 Task: Open Card Customer Satisfaction Review in Board Brand Guidelines Development and Implementation to Workspace Enterprise Resource Planning Software and add a team member Softage.1@softage.net, a label Red, a checklist Financial Planning, an attachment from your onedrive, a color Red and finally, add a card description 'Conduct customer research for new customer feedback program' and a comment 'This task requires us to stay focused on the end goal and not get sidetracked by distractions.'. Add a start date 'Jan 09, 1900' with a due date 'Jan 16, 1900'
Action: Mouse moved to (607, 194)
Screenshot: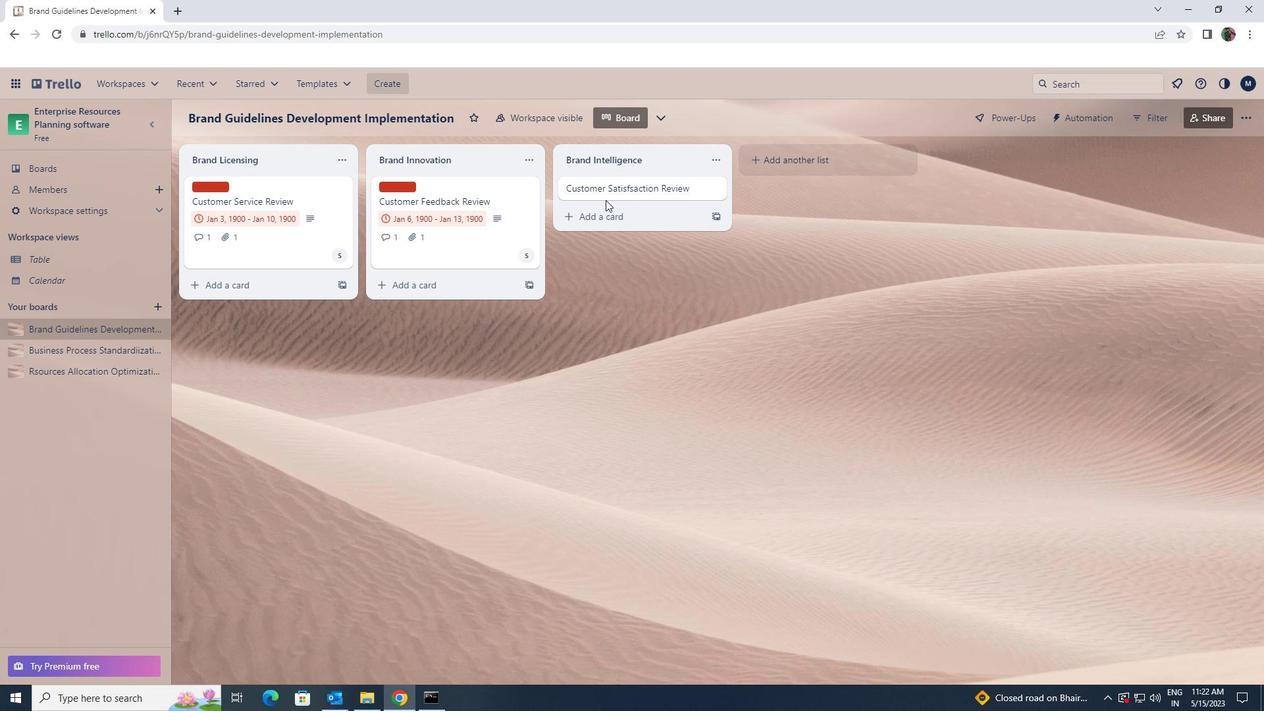 
Action: Mouse pressed left at (607, 194)
Screenshot: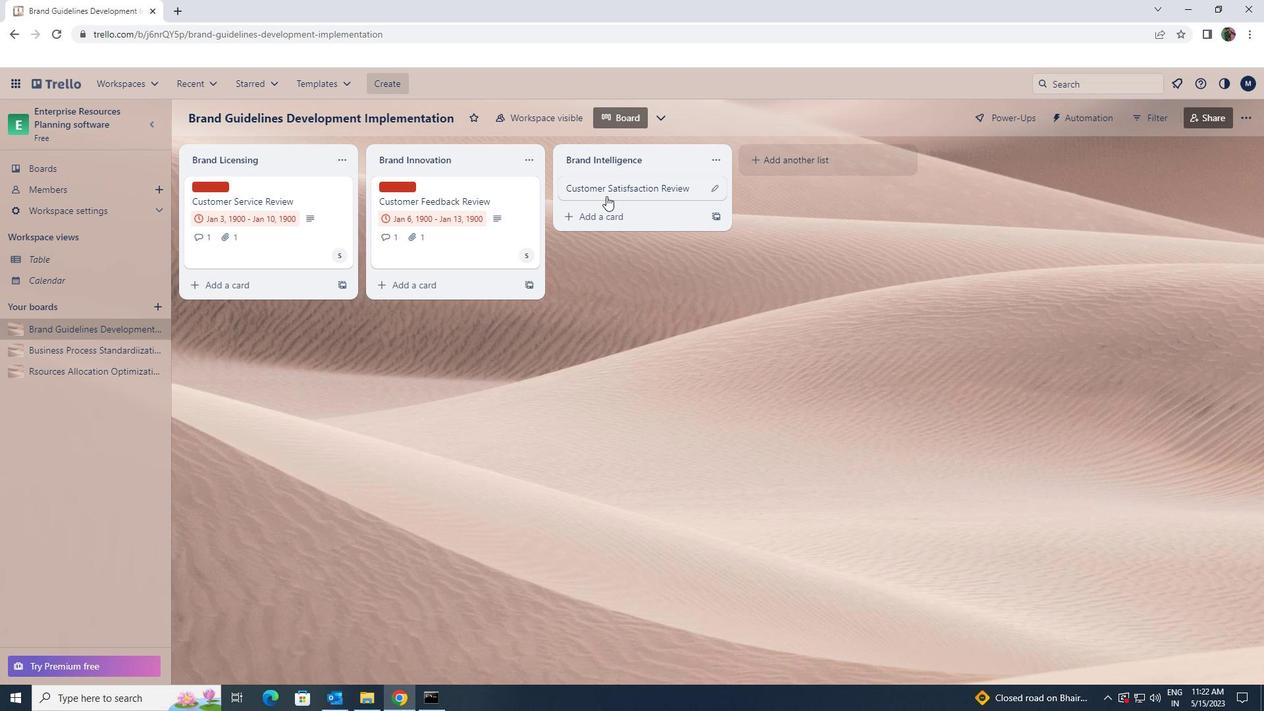 
Action: Mouse moved to (765, 228)
Screenshot: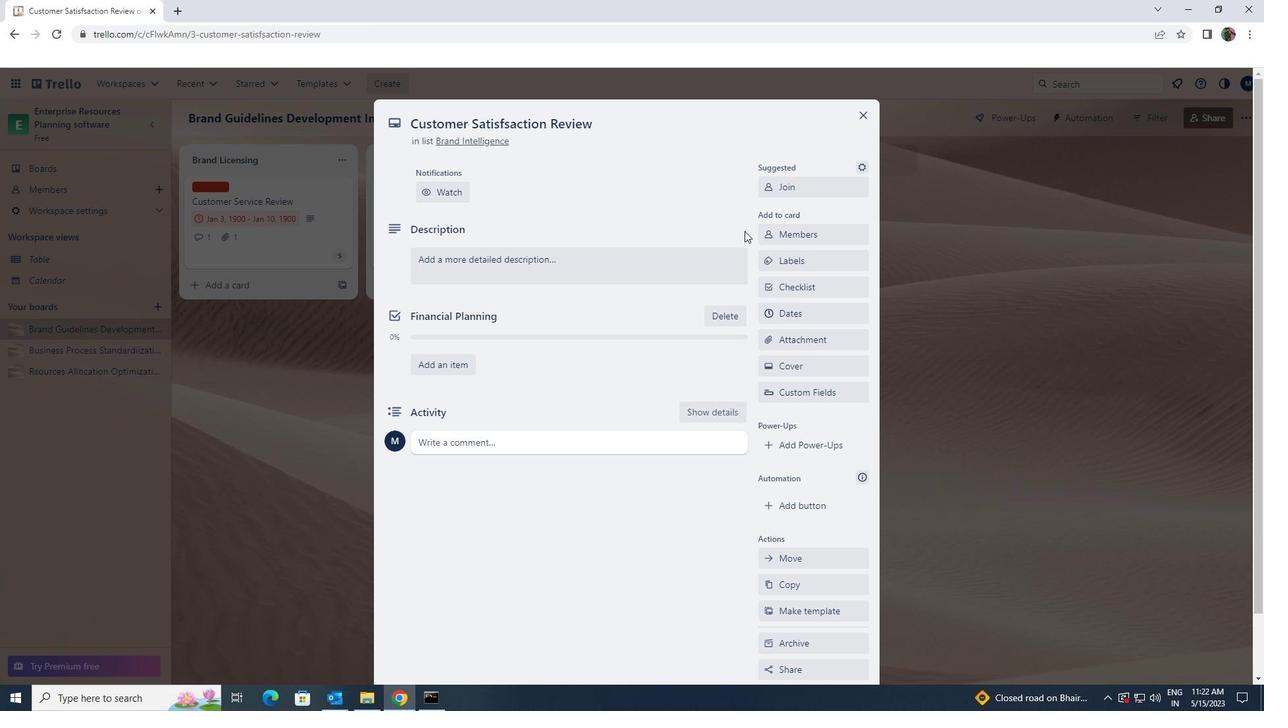 
Action: Mouse pressed left at (765, 228)
Screenshot: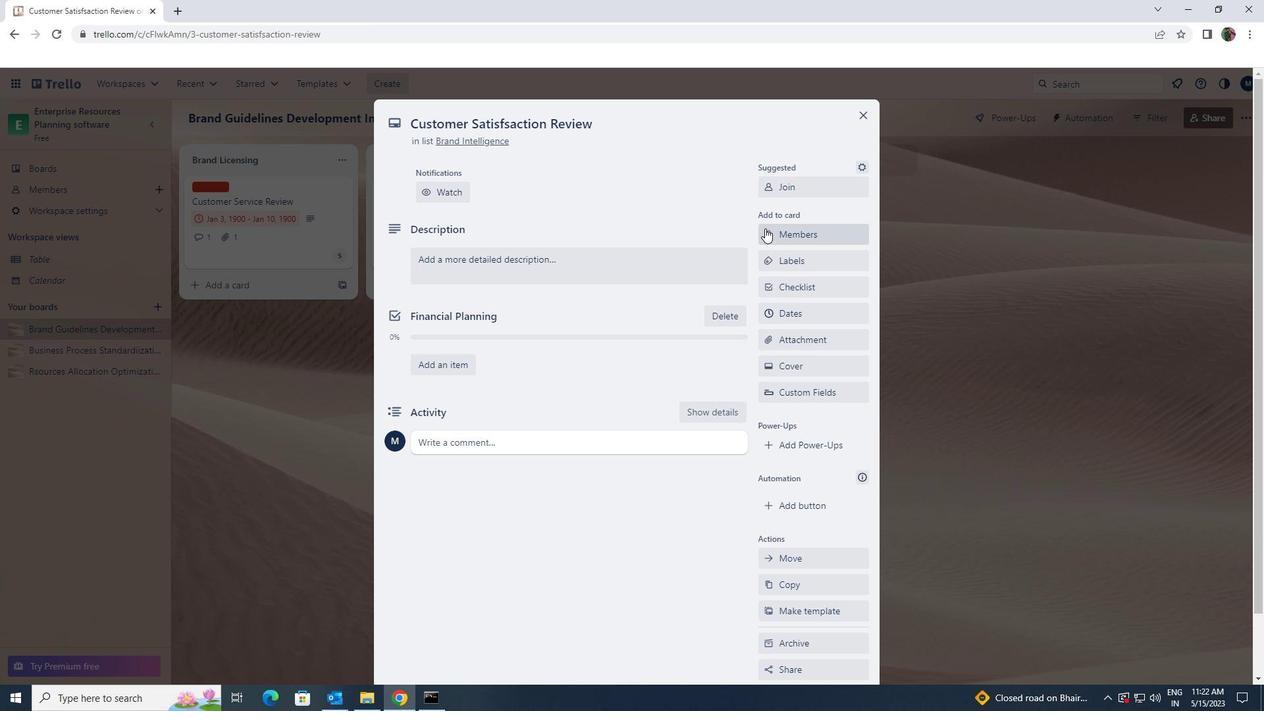 
Action: Key pressed softge.n<Key.backspace>1<Key.shift>@SOFTAGE.NET
Screenshot: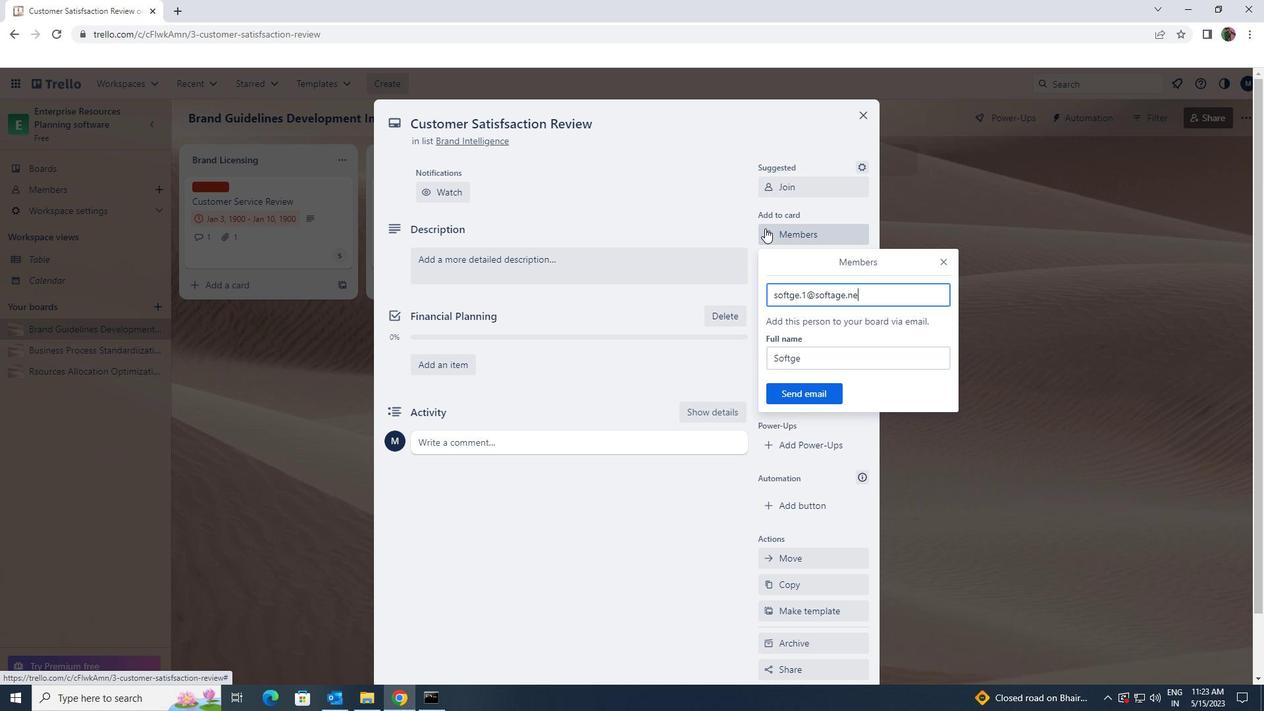 
Action: Mouse moved to (810, 393)
Screenshot: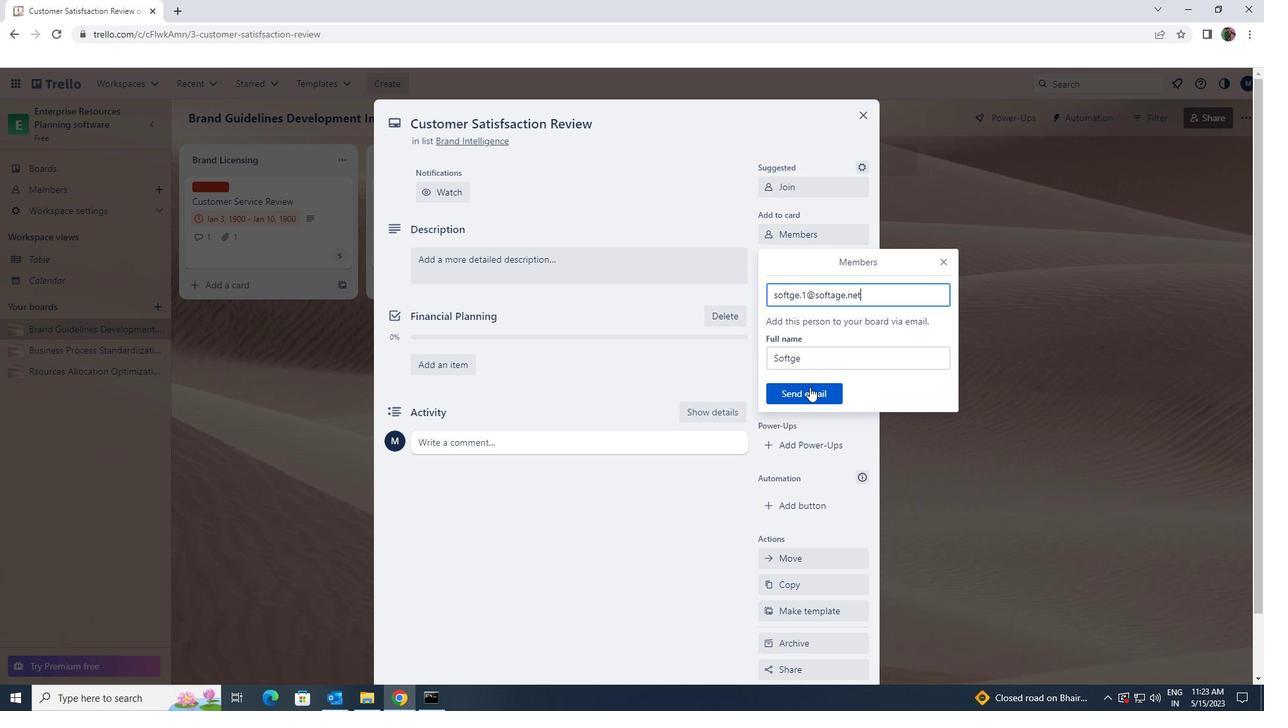 
Action: Mouse pressed left at (810, 393)
Screenshot: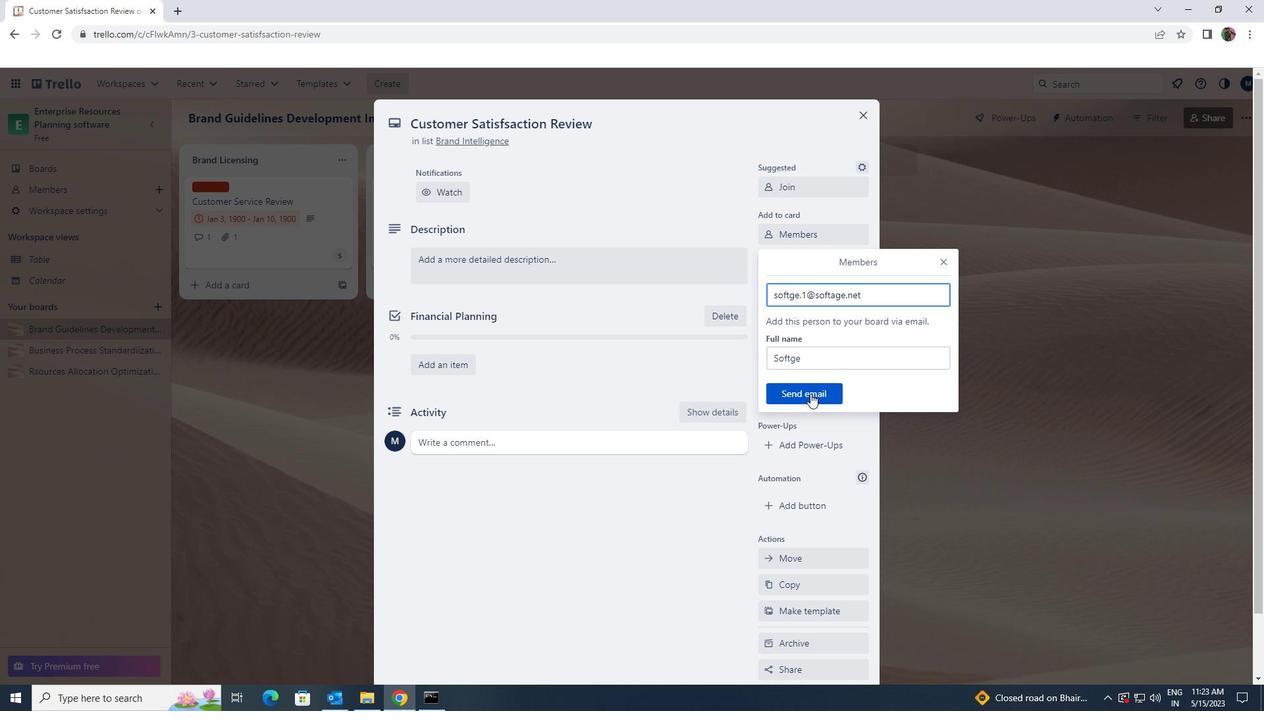 
Action: Mouse moved to (816, 264)
Screenshot: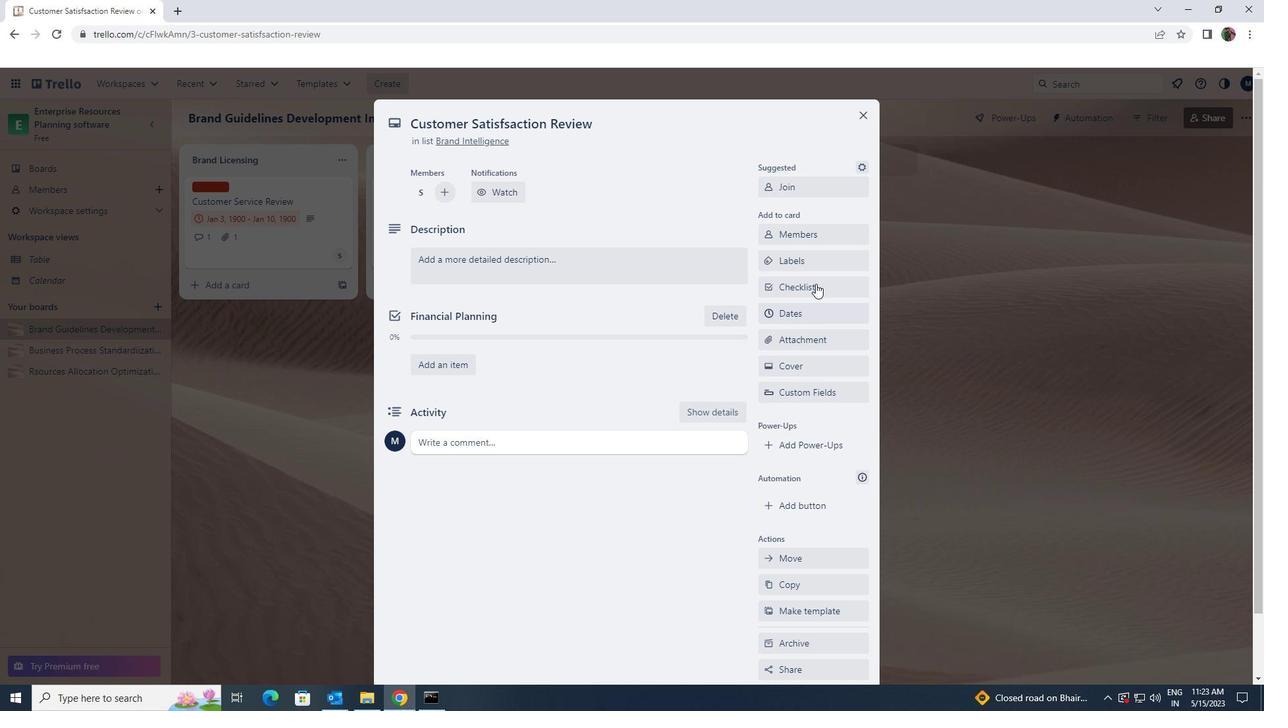 
Action: Mouse pressed left at (816, 264)
Screenshot: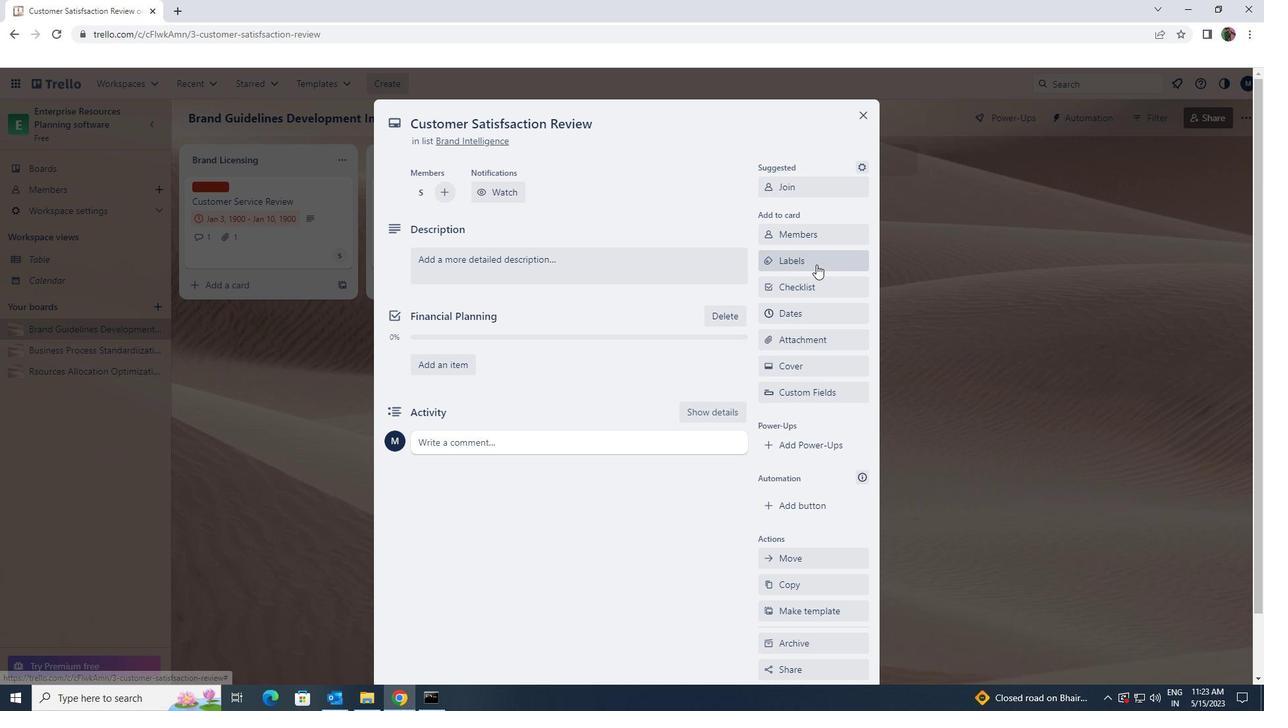 
Action: Mouse moved to (827, 457)
Screenshot: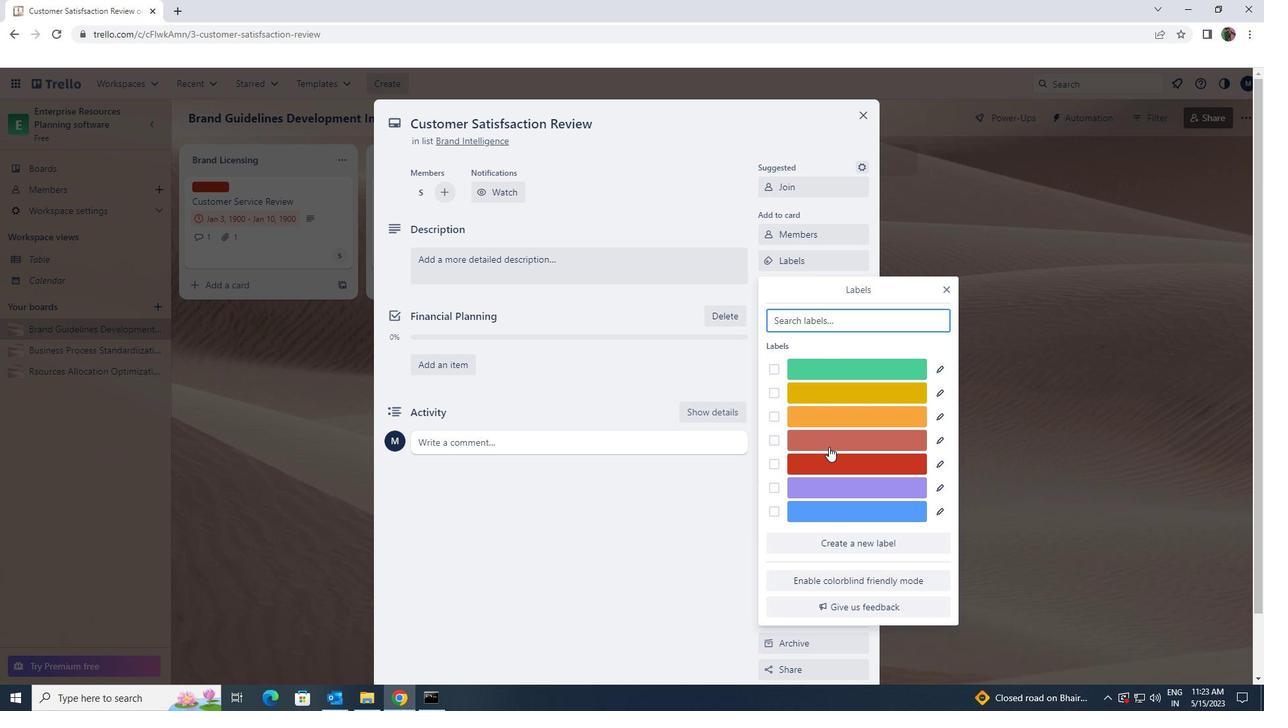
Action: Mouse pressed left at (827, 457)
Screenshot: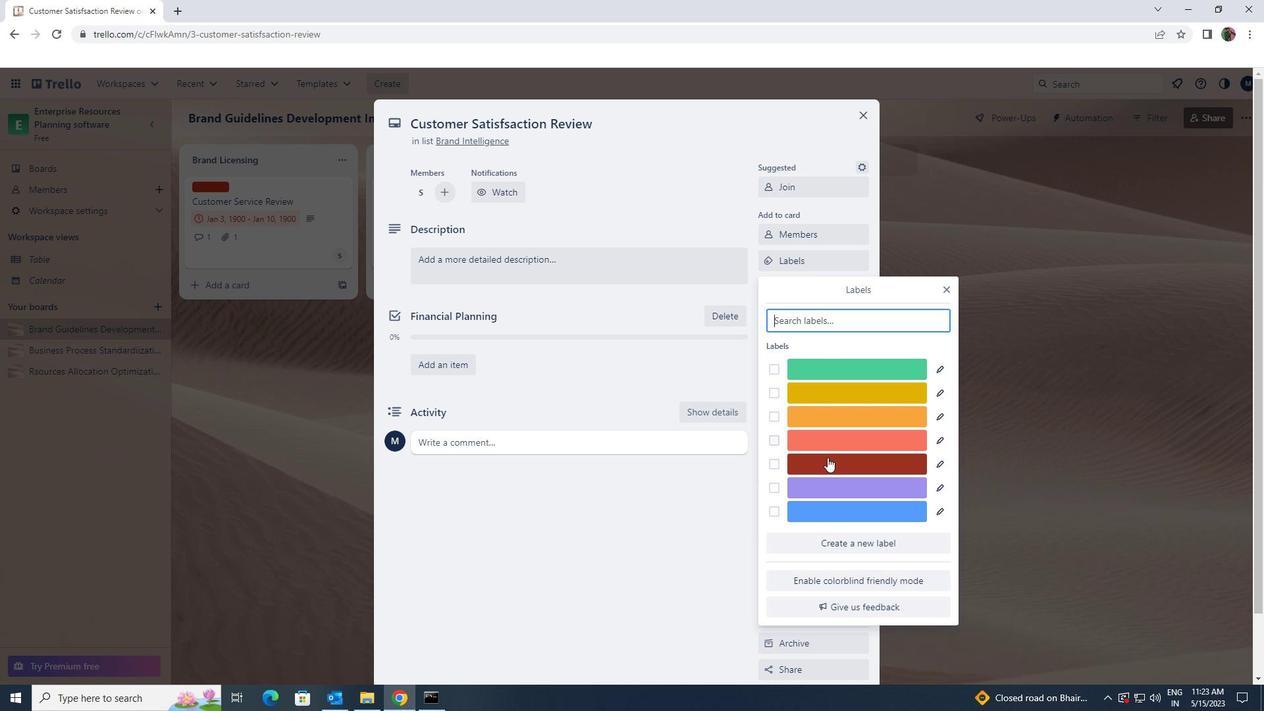 
Action: Mouse moved to (943, 291)
Screenshot: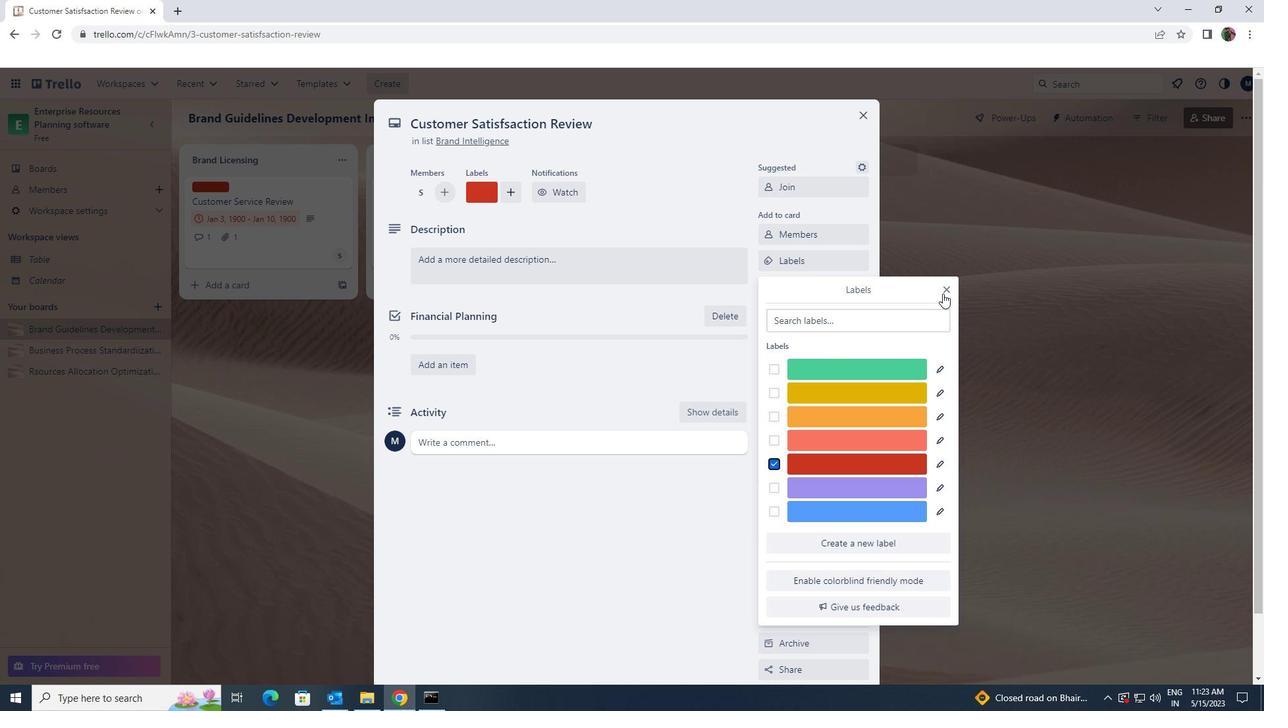 
Action: Mouse pressed left at (943, 291)
Screenshot: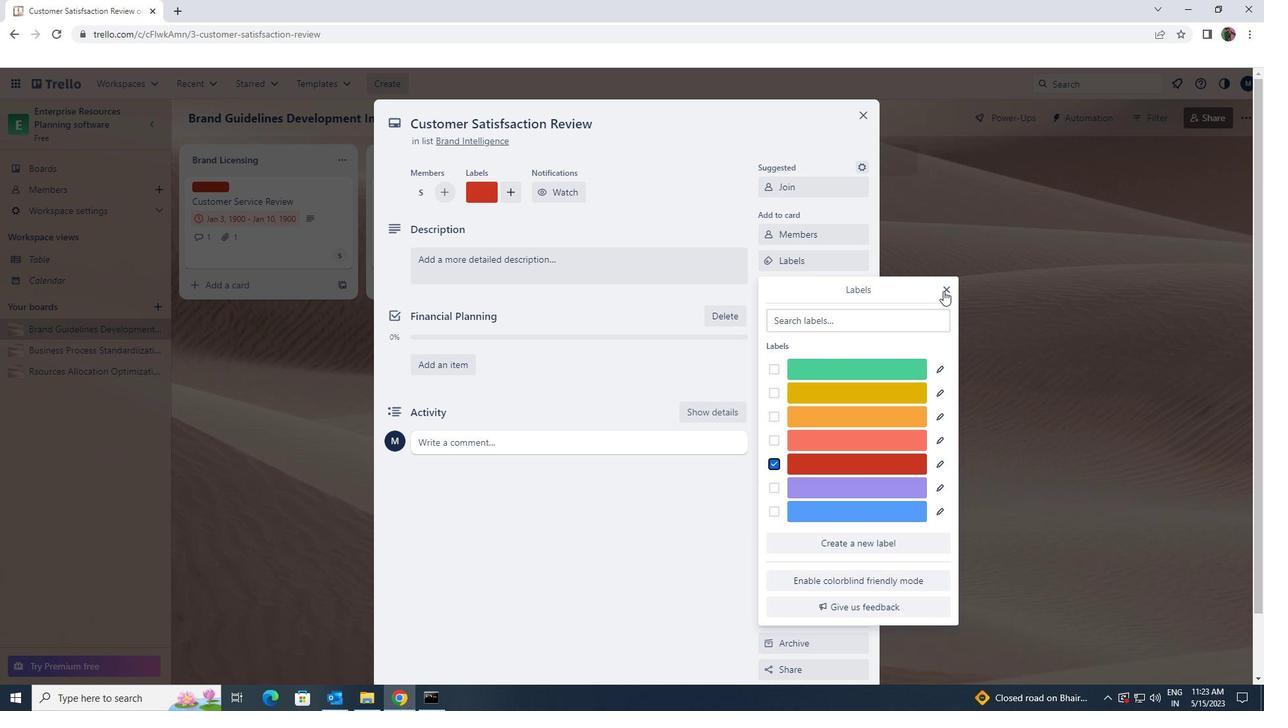 
Action: Mouse moved to (838, 291)
Screenshot: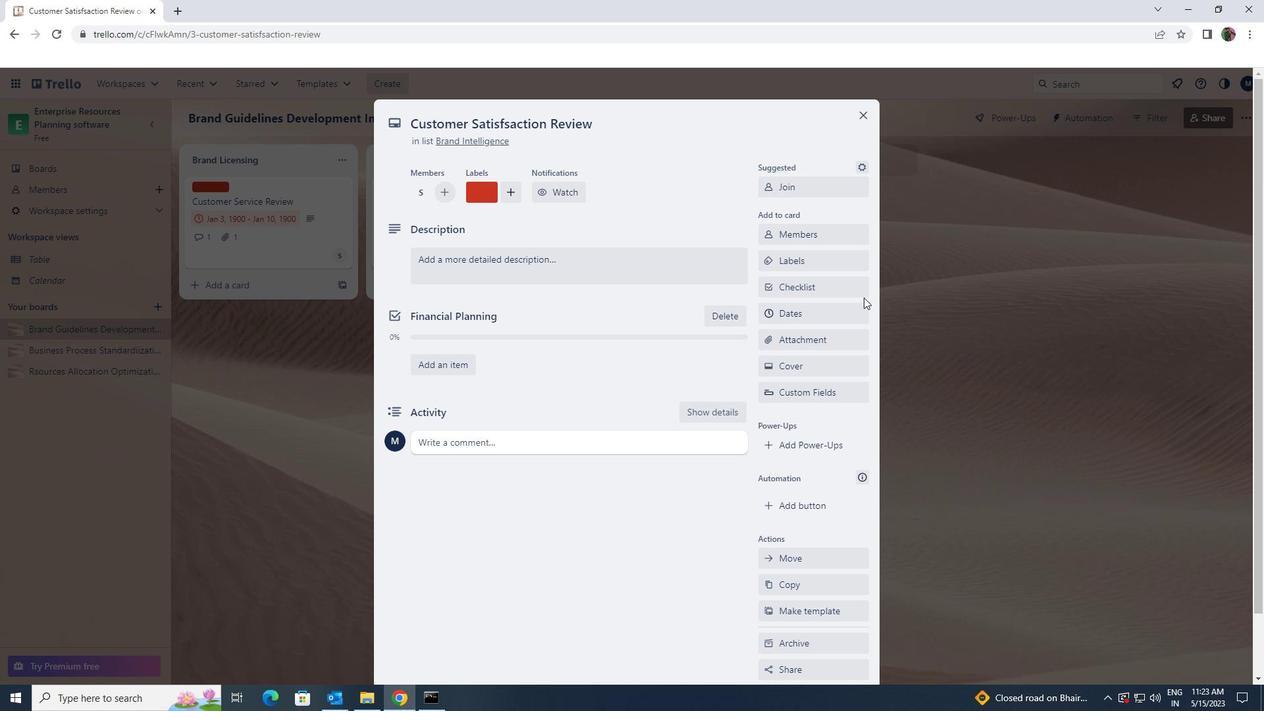 
Action: Mouse pressed left at (838, 291)
Screenshot: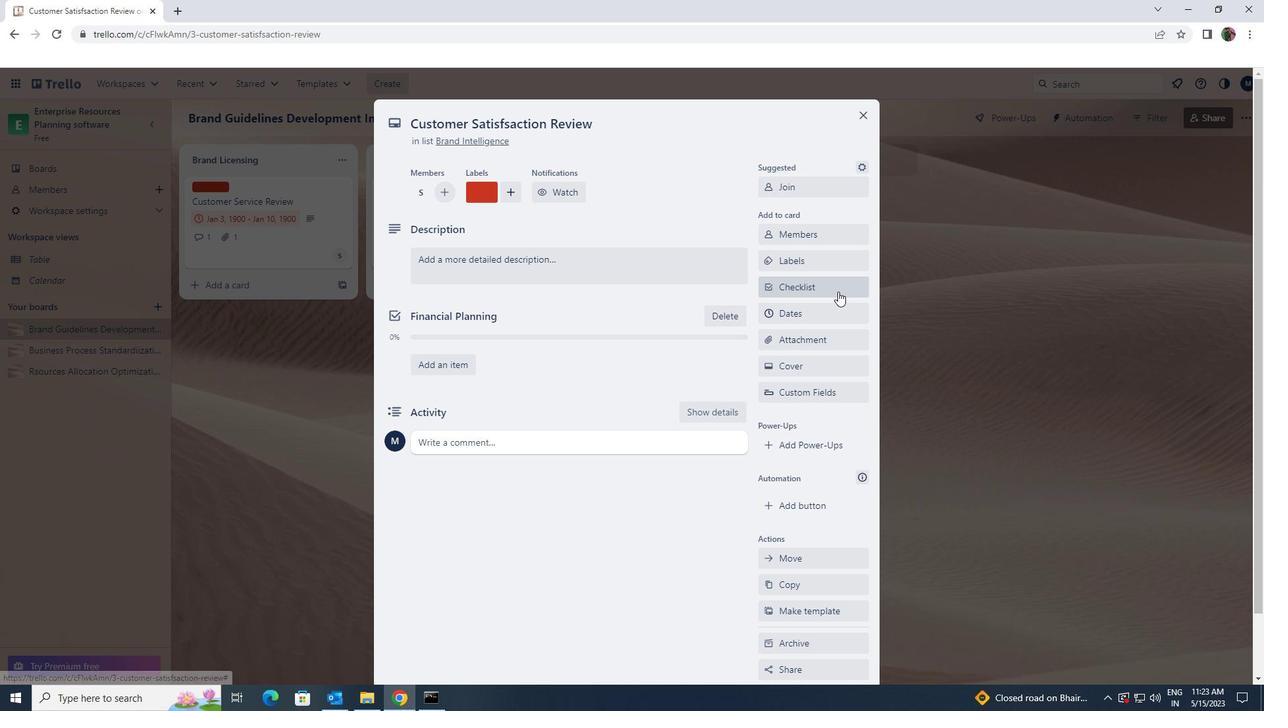 
Action: Key pressed <Key.shift>FINANCIAL<Key.space><Key.shift>PLANNING
Screenshot: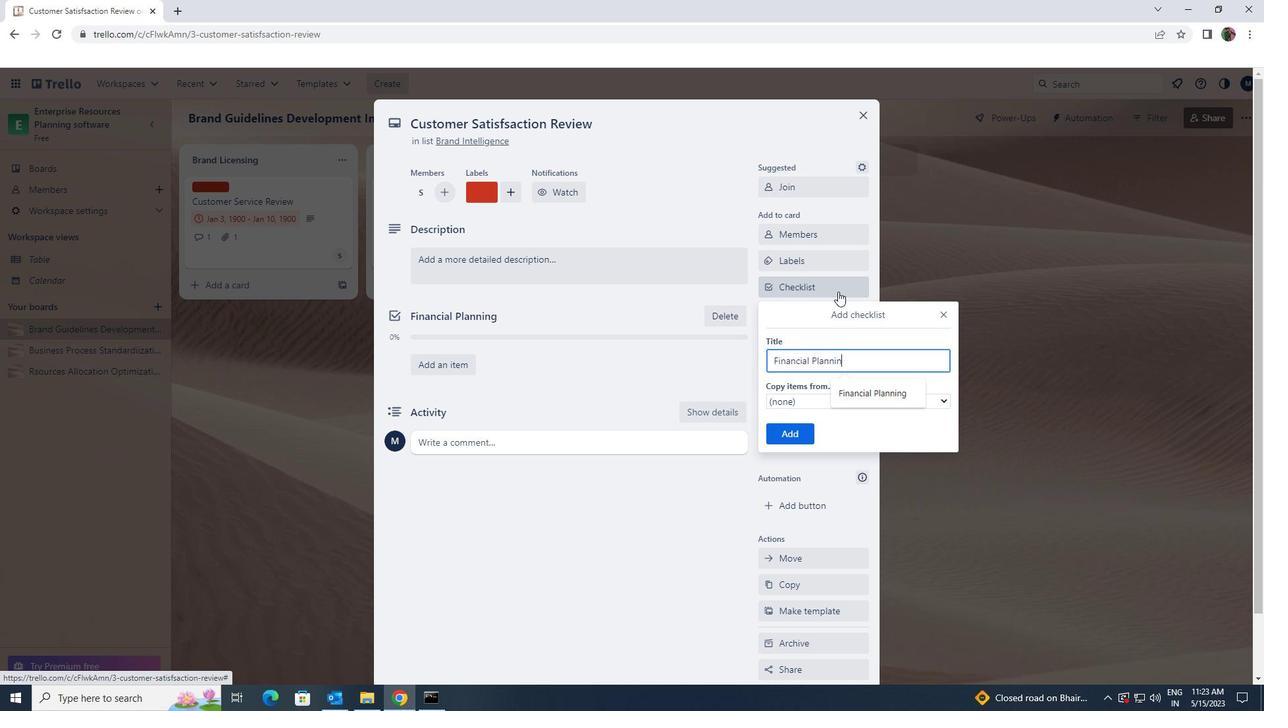 
Action: Mouse moved to (792, 428)
Screenshot: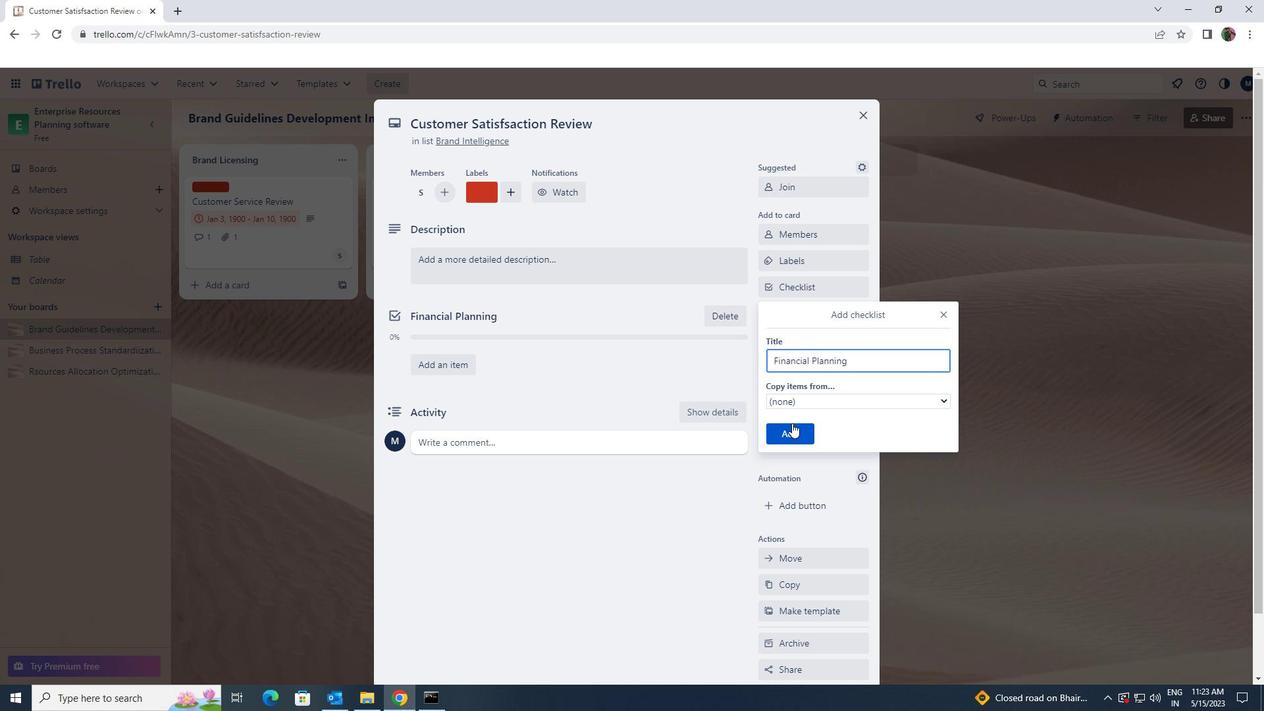 
Action: Mouse pressed left at (792, 428)
Screenshot: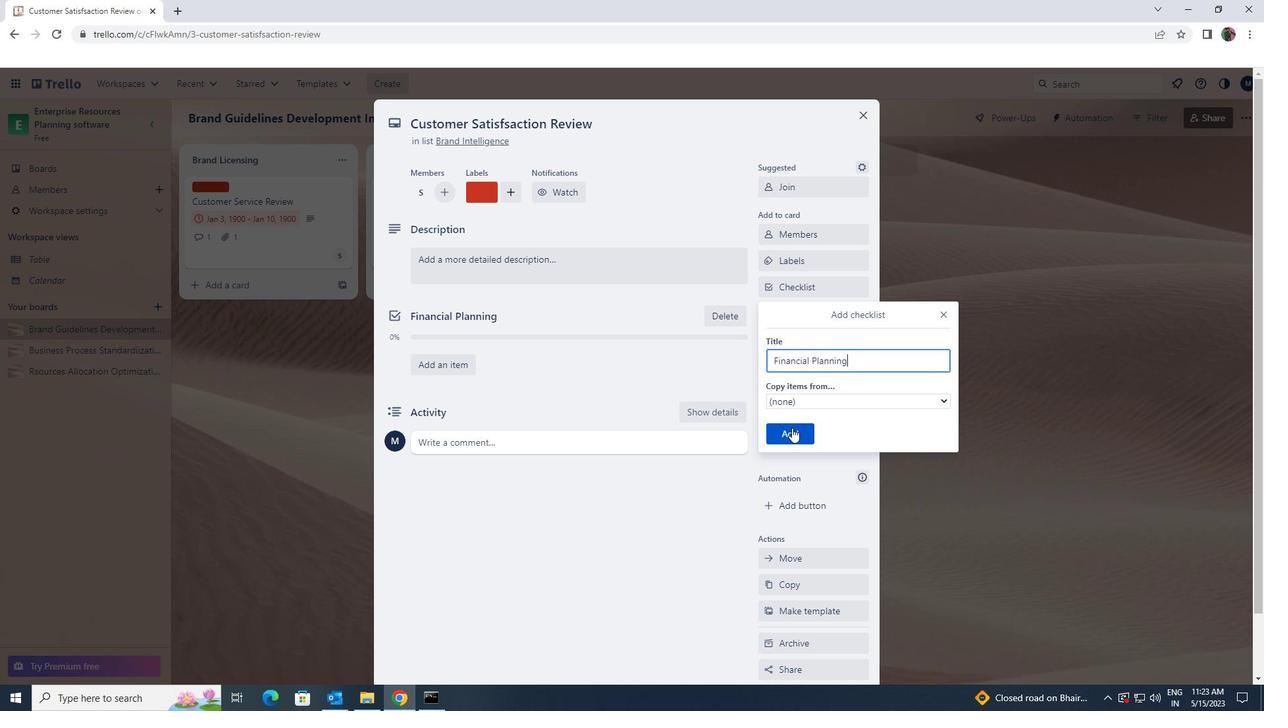
Action: Mouse moved to (799, 345)
Screenshot: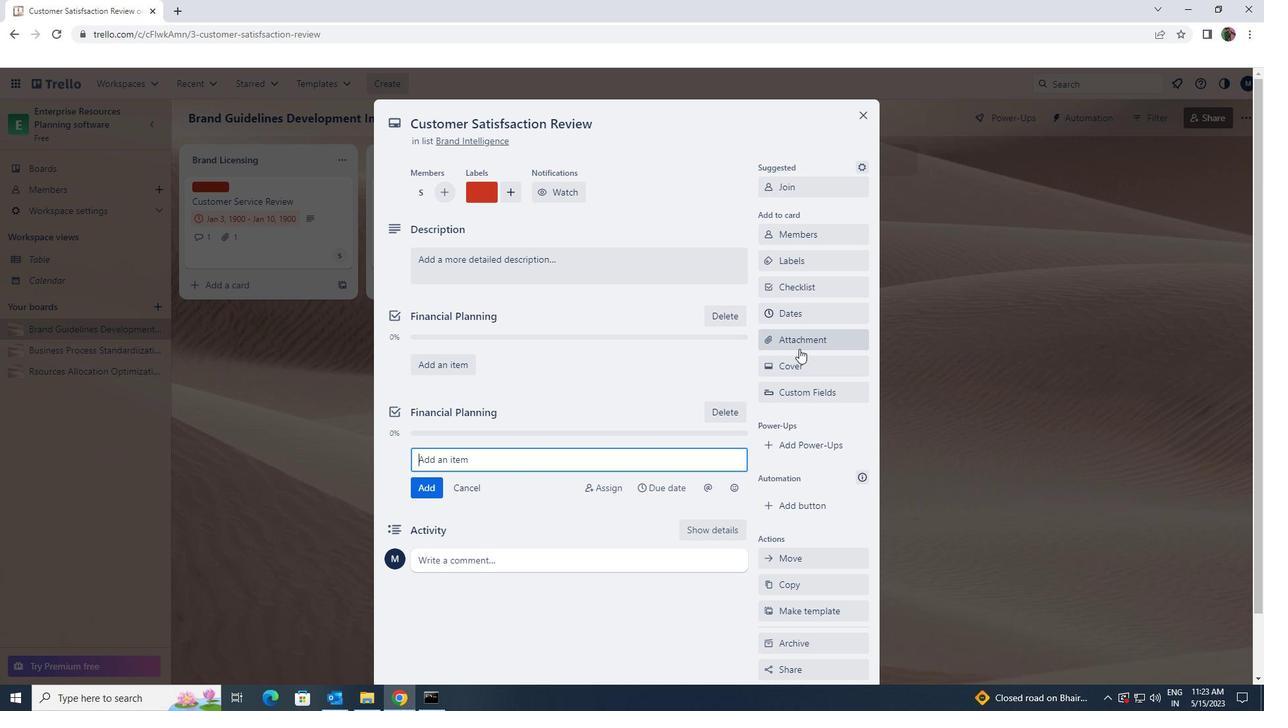 
Action: Mouse pressed left at (799, 345)
Screenshot: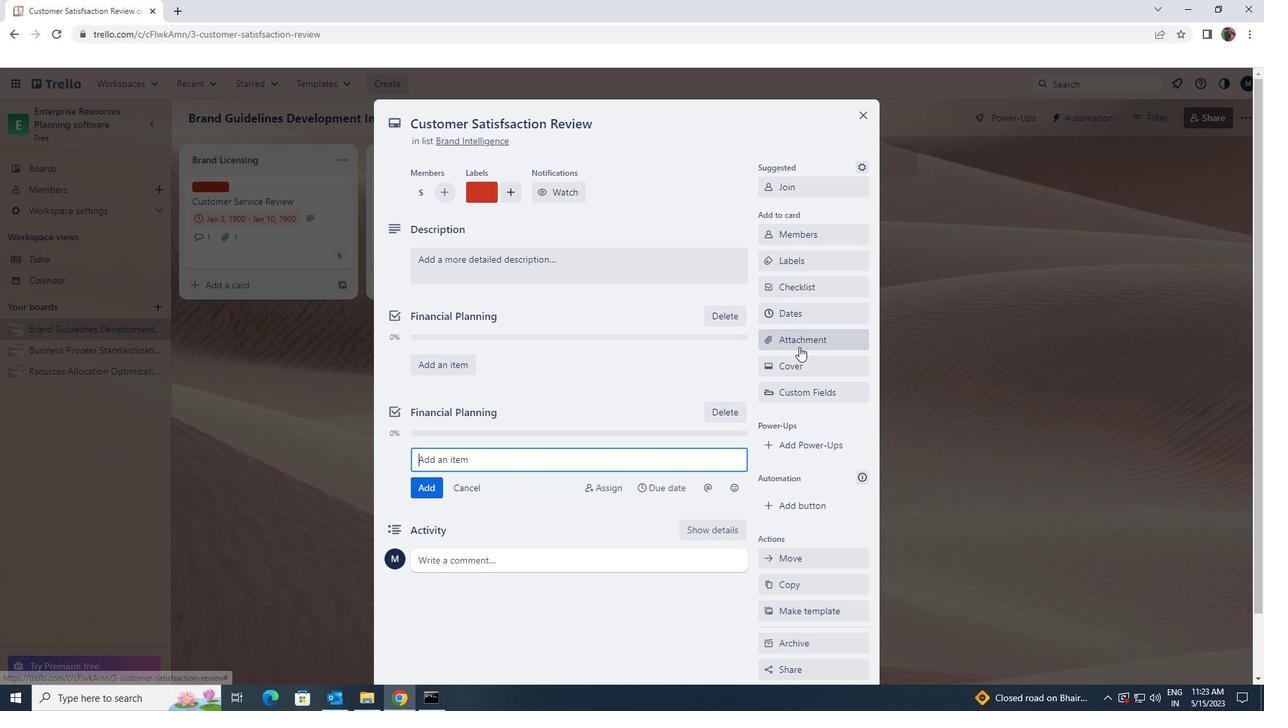 
Action: Mouse moved to (799, 439)
Screenshot: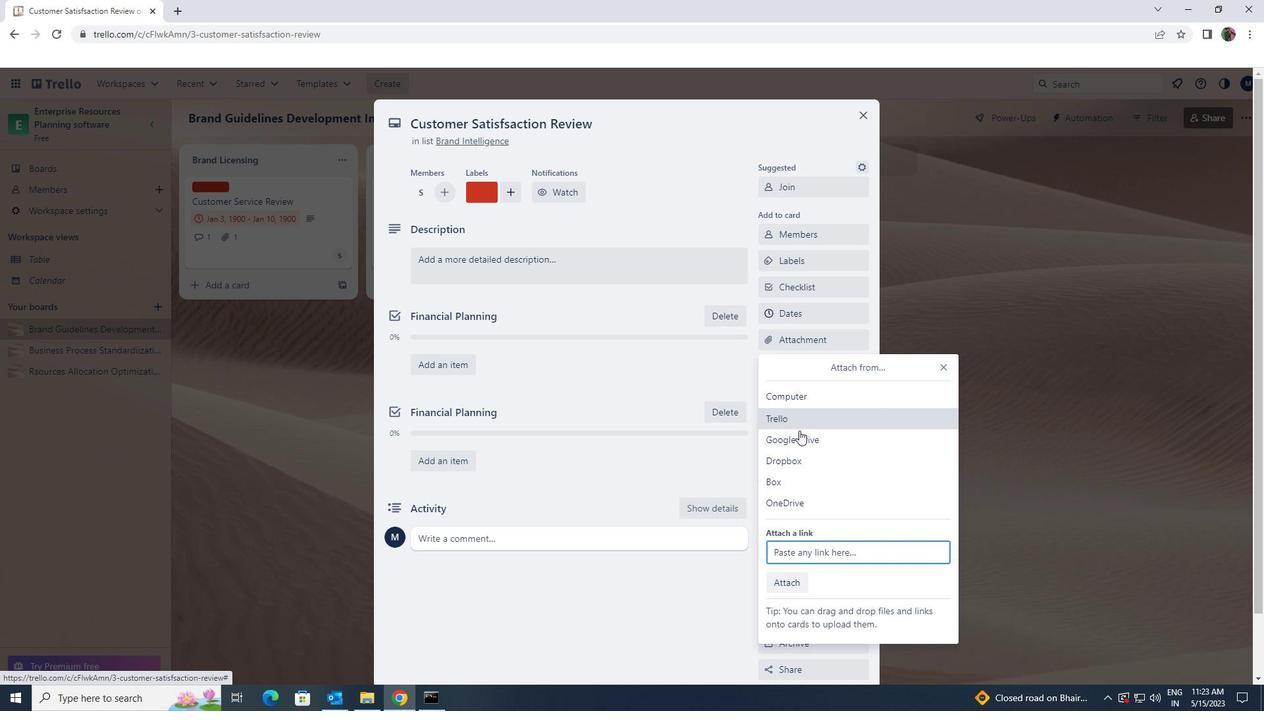 
Action: Mouse pressed left at (799, 439)
Screenshot: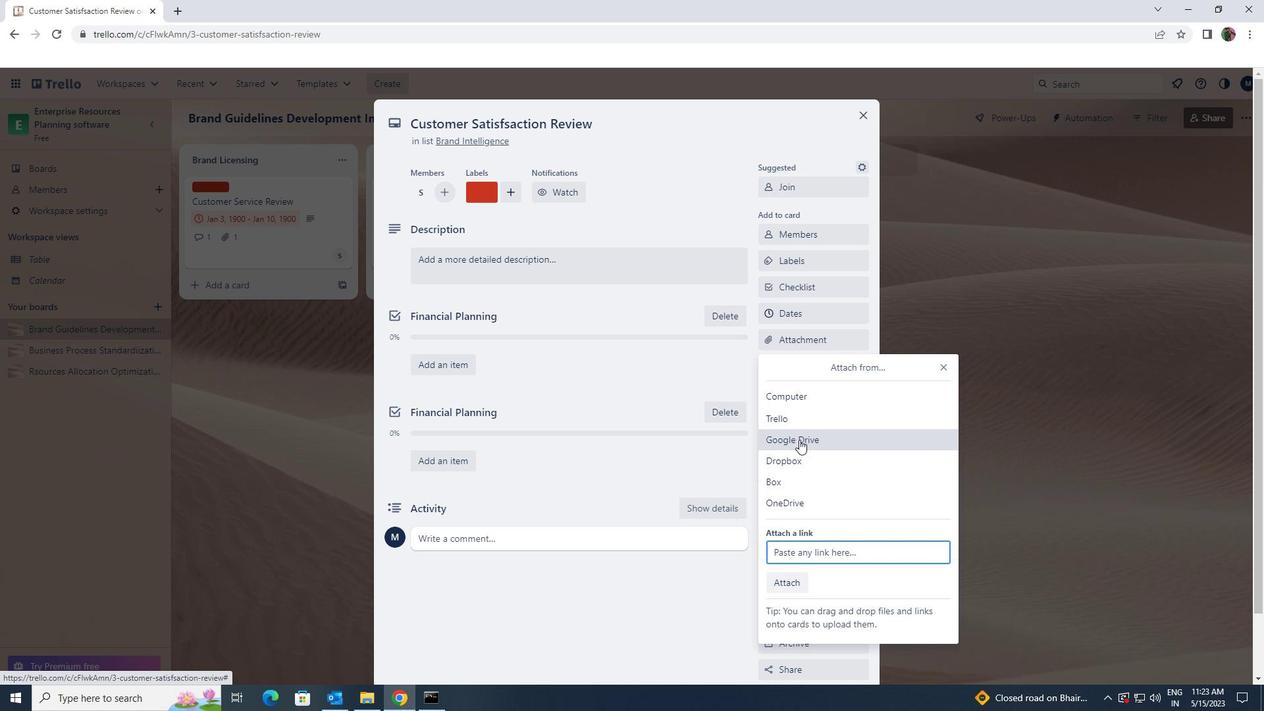 
Action: Mouse moved to (517, 482)
Screenshot: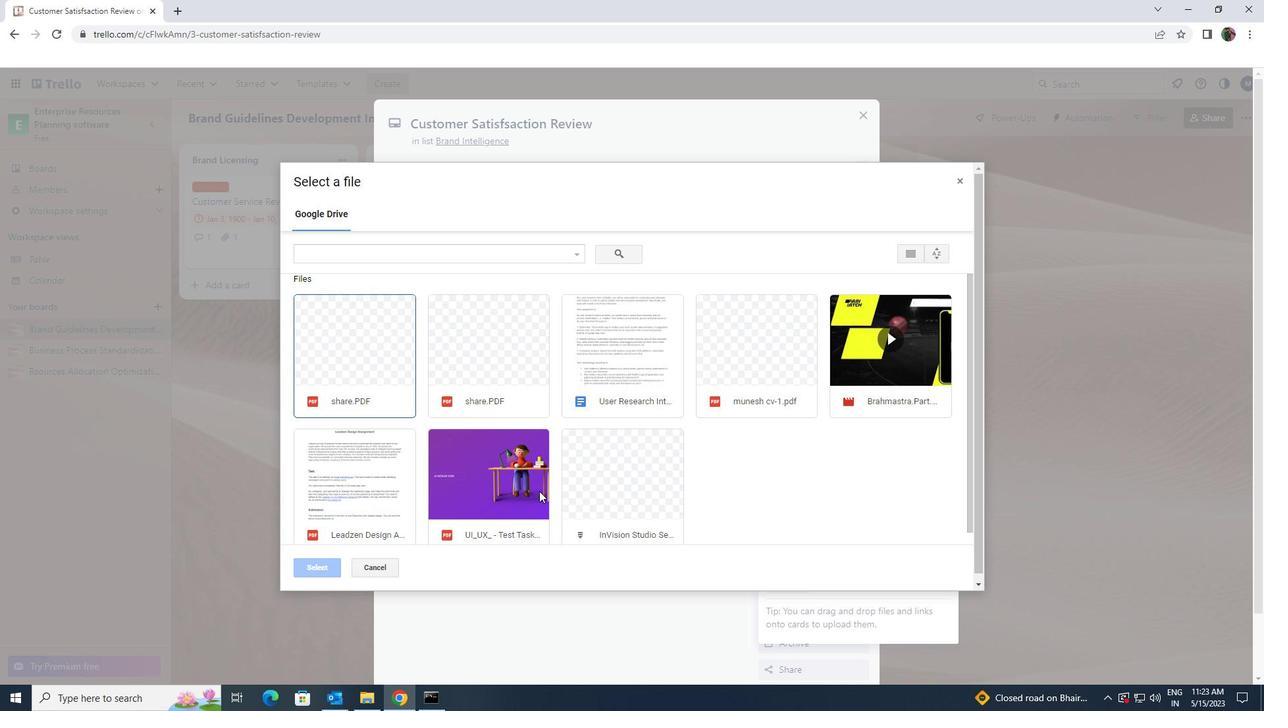 
Action: Mouse pressed left at (517, 482)
Screenshot: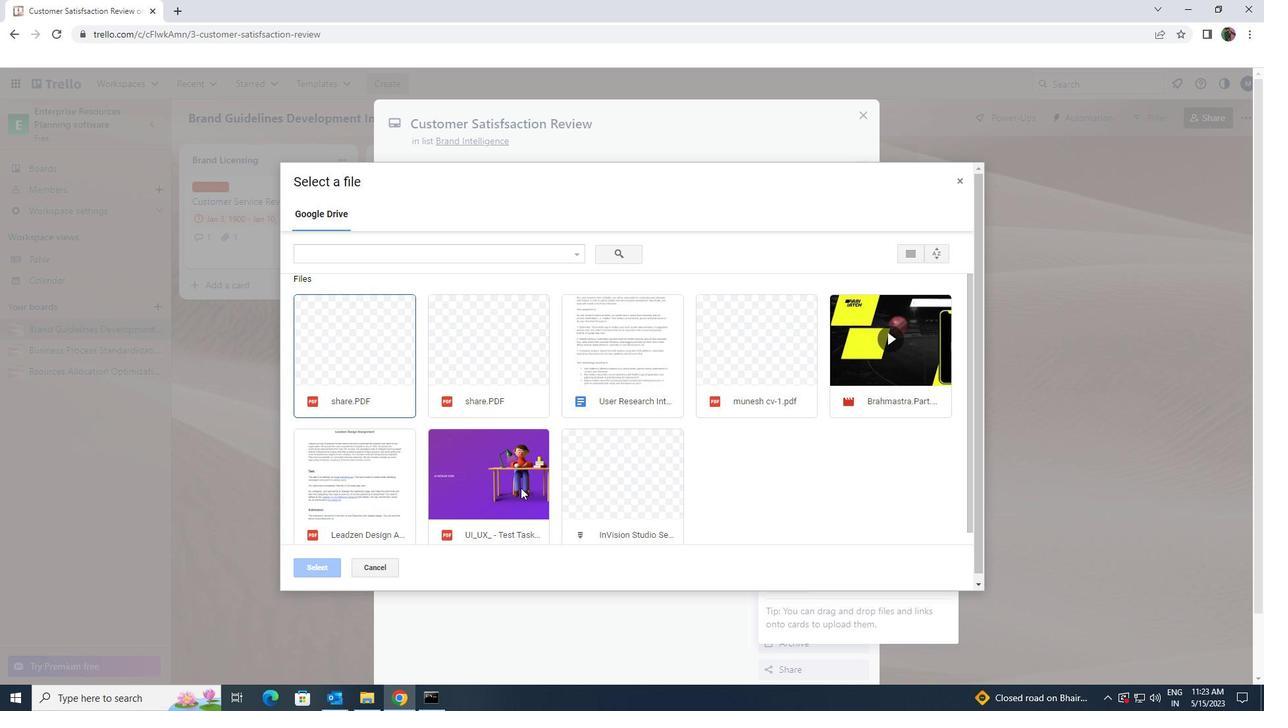 
Action: Mouse moved to (335, 574)
Screenshot: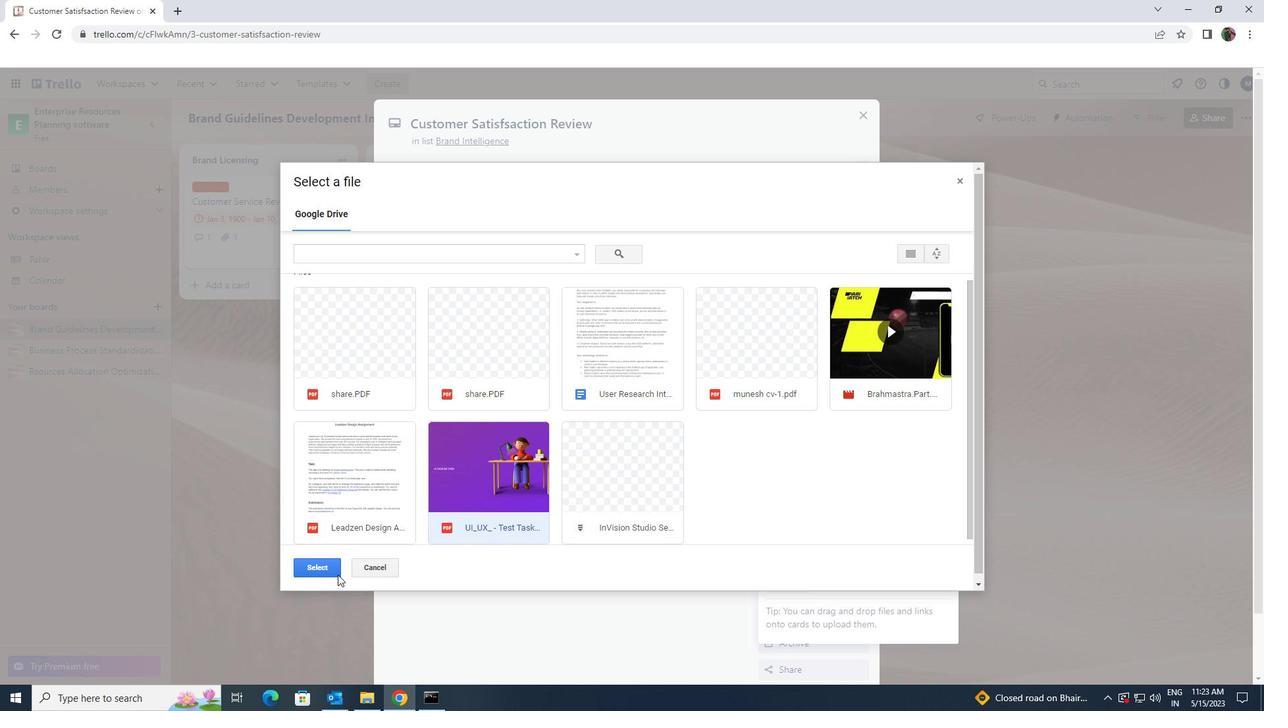 
Action: Mouse pressed left at (335, 574)
Screenshot: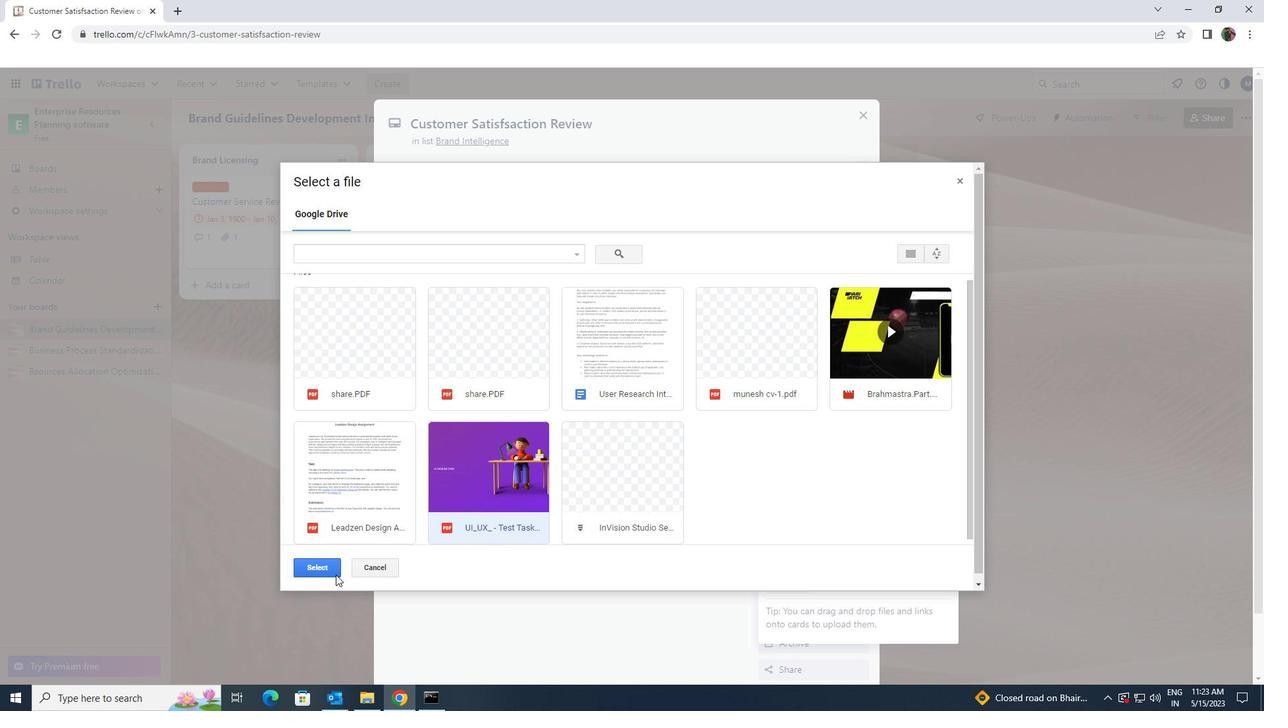 
Action: Mouse moved to (520, 278)
Screenshot: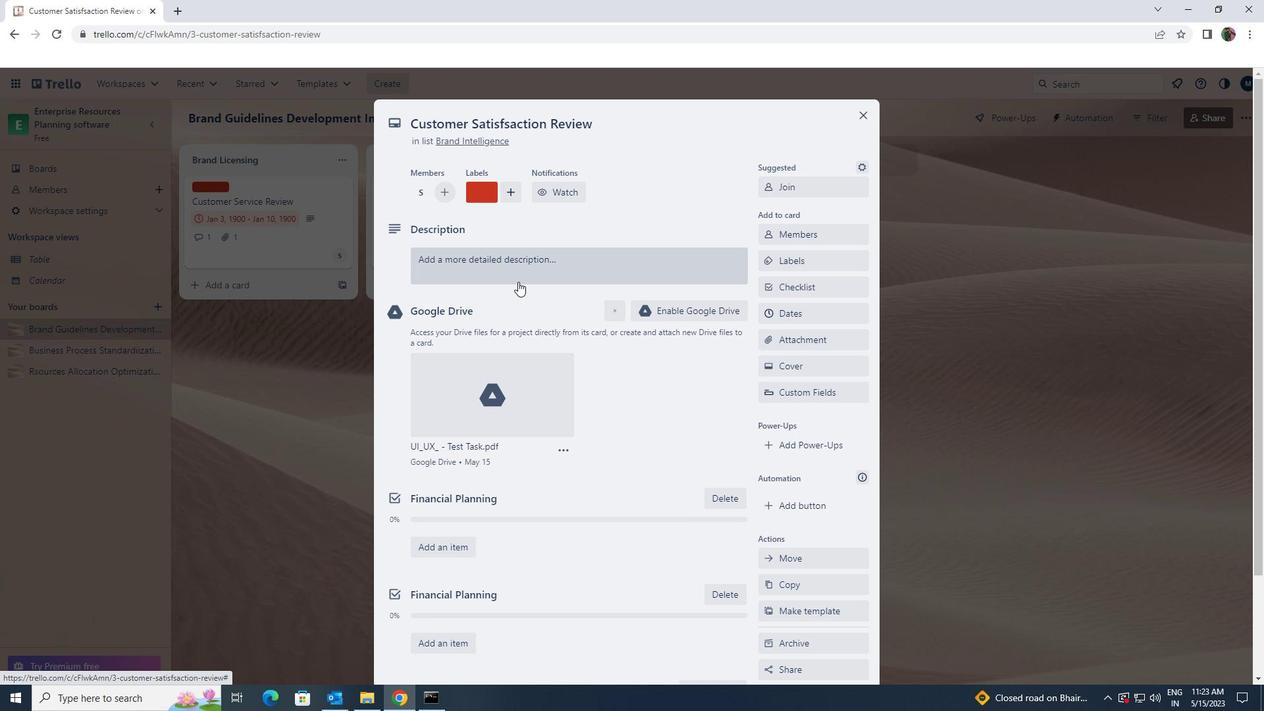 
Action: Mouse pressed left at (520, 278)
Screenshot: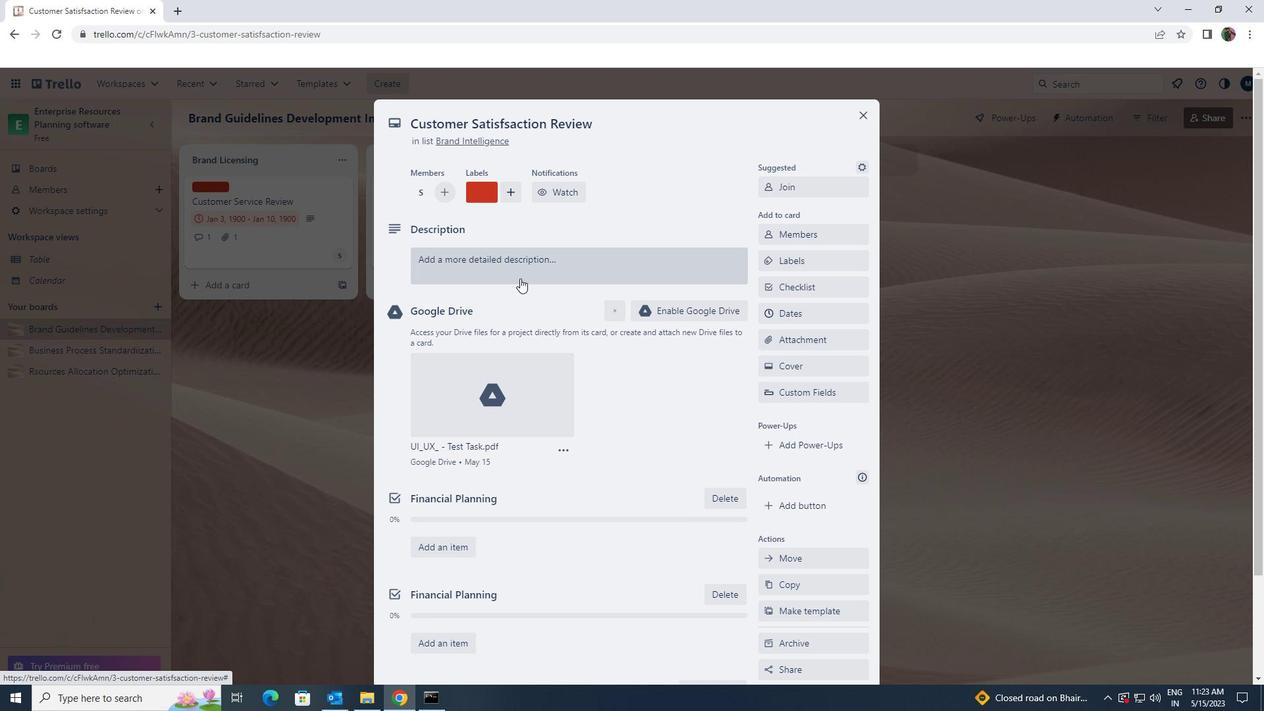 
Action: Key pressed <Key.shift><Key.shift><Key.shift><Key.shift><Key.shift>CONDUCT<Key.space><Key.shift>CUSTOMER<Key.space><Key.shift>RESERACH<Key.space><Key.backspace><Key.backspace><Key.backspace><Key.backspace><Key.backspace>ARCH<Key.space>FOR<Key.space>NEW<Key.space>CUSTOMER<Key.space>FEEDBACK<Key.space>PROGRAM
Screenshot: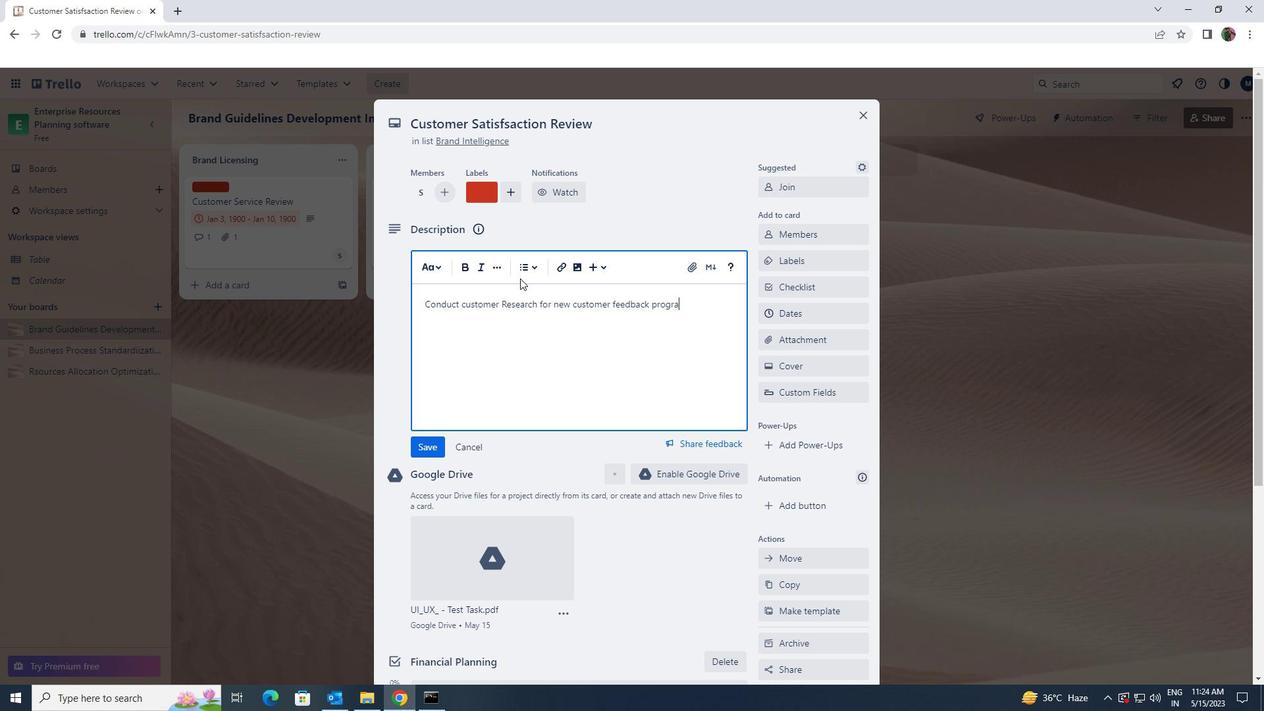 
Action: Mouse moved to (436, 441)
Screenshot: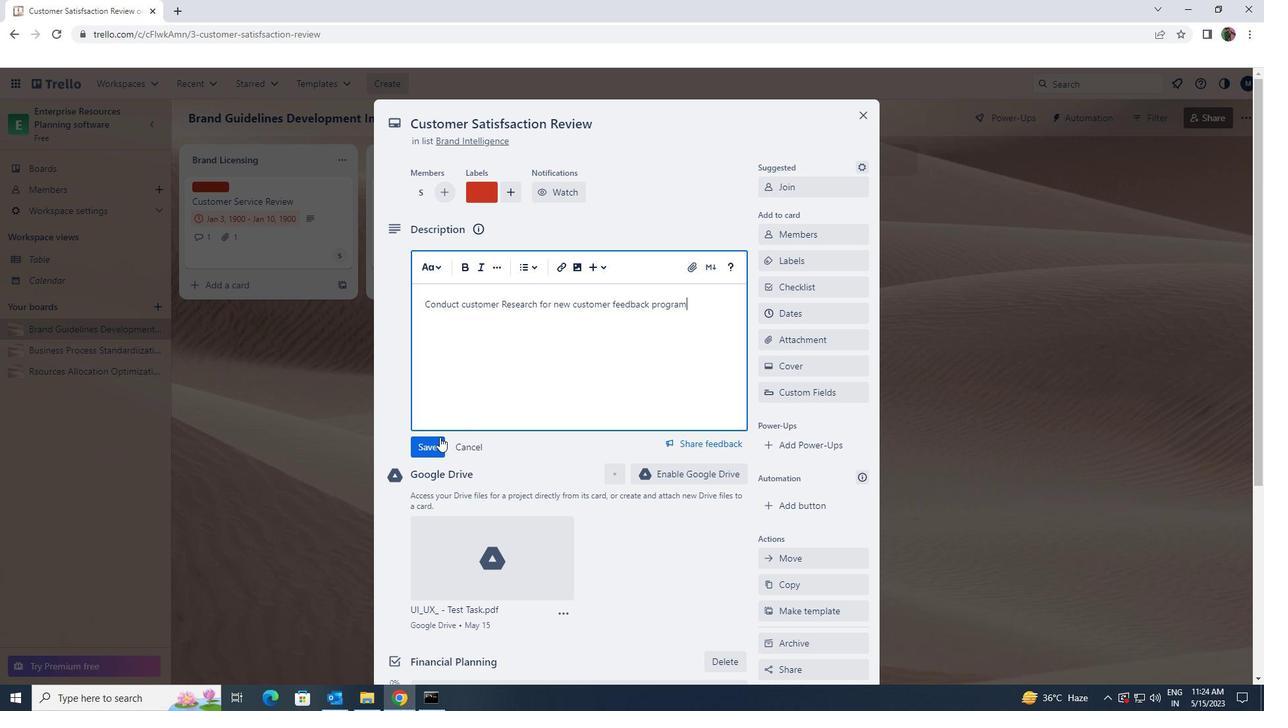 
Action: Mouse pressed left at (436, 441)
Screenshot: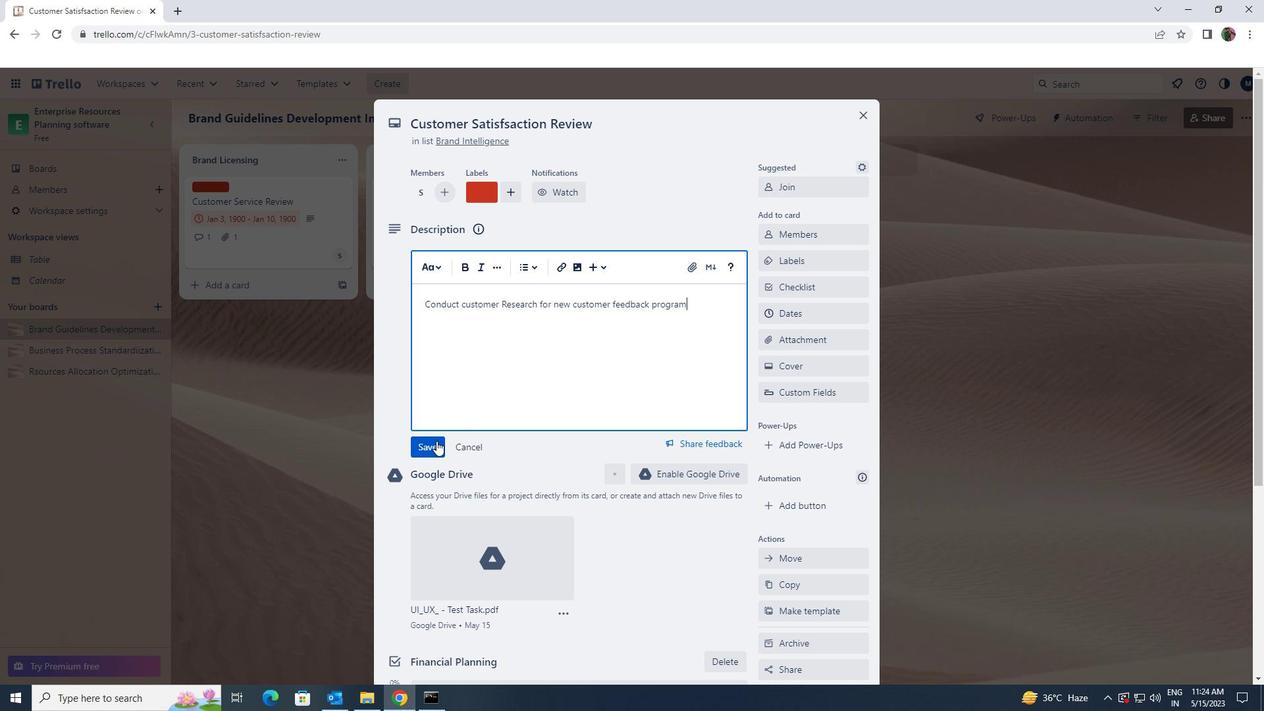 
Action: Mouse scrolled (436, 440) with delta (0, 0)
Screenshot: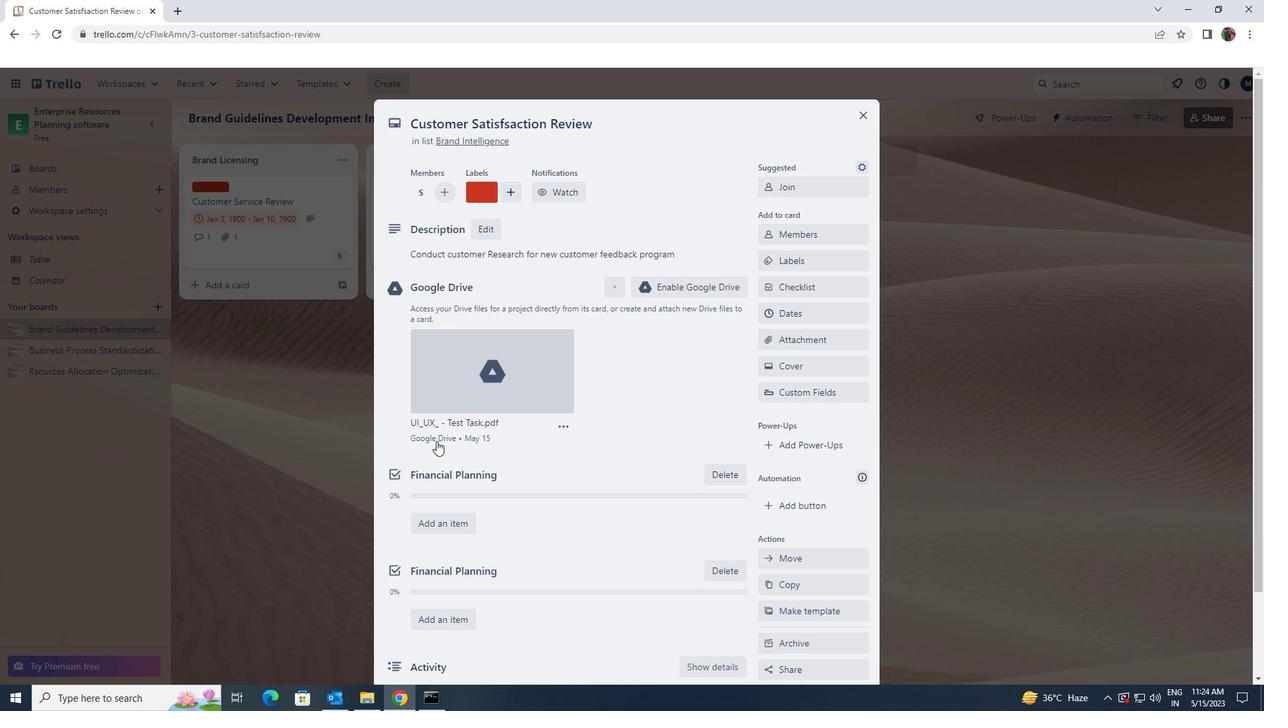 
Action: Mouse scrolled (436, 440) with delta (0, 0)
Screenshot: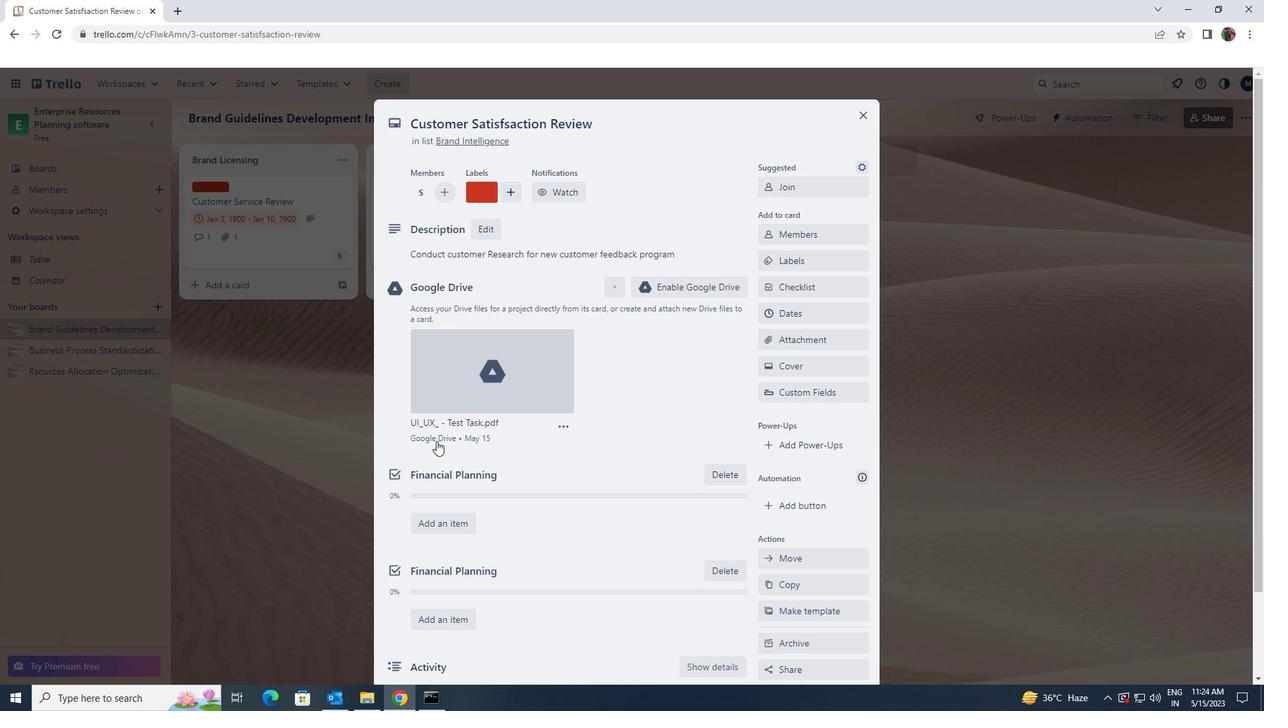 
Action: Mouse scrolled (436, 440) with delta (0, 0)
Screenshot: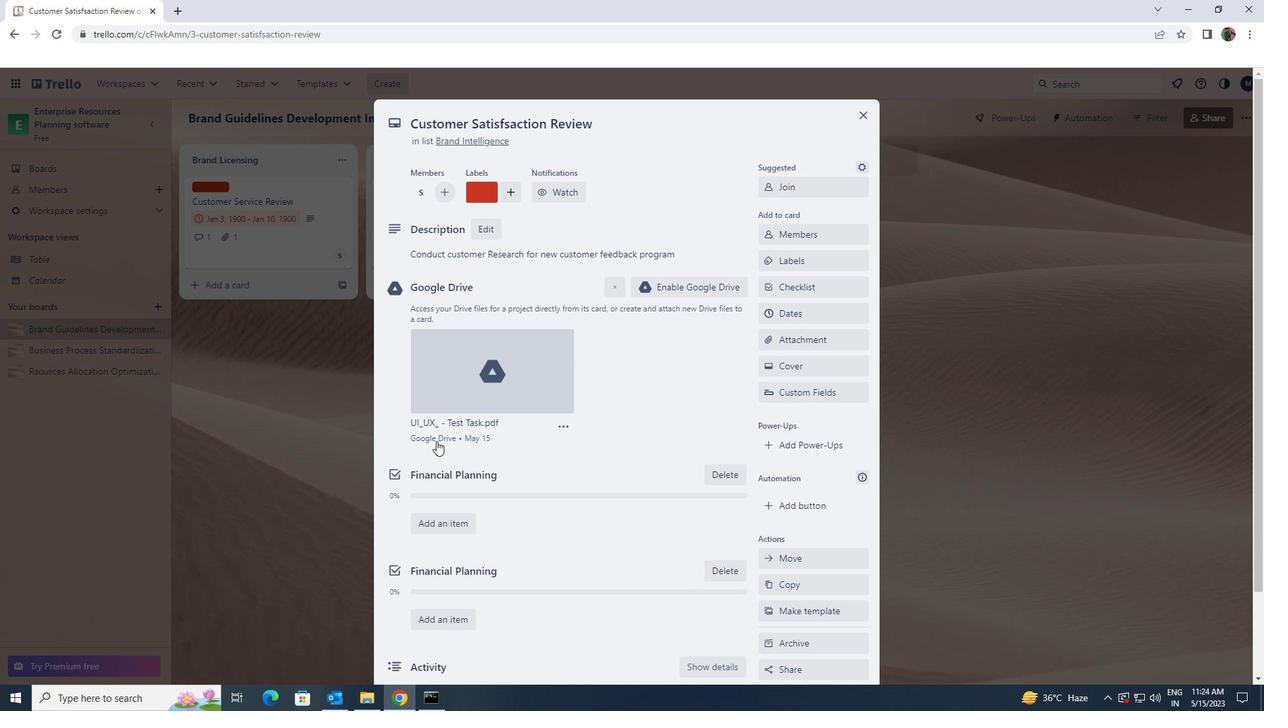 
Action: Mouse moved to (433, 500)
Screenshot: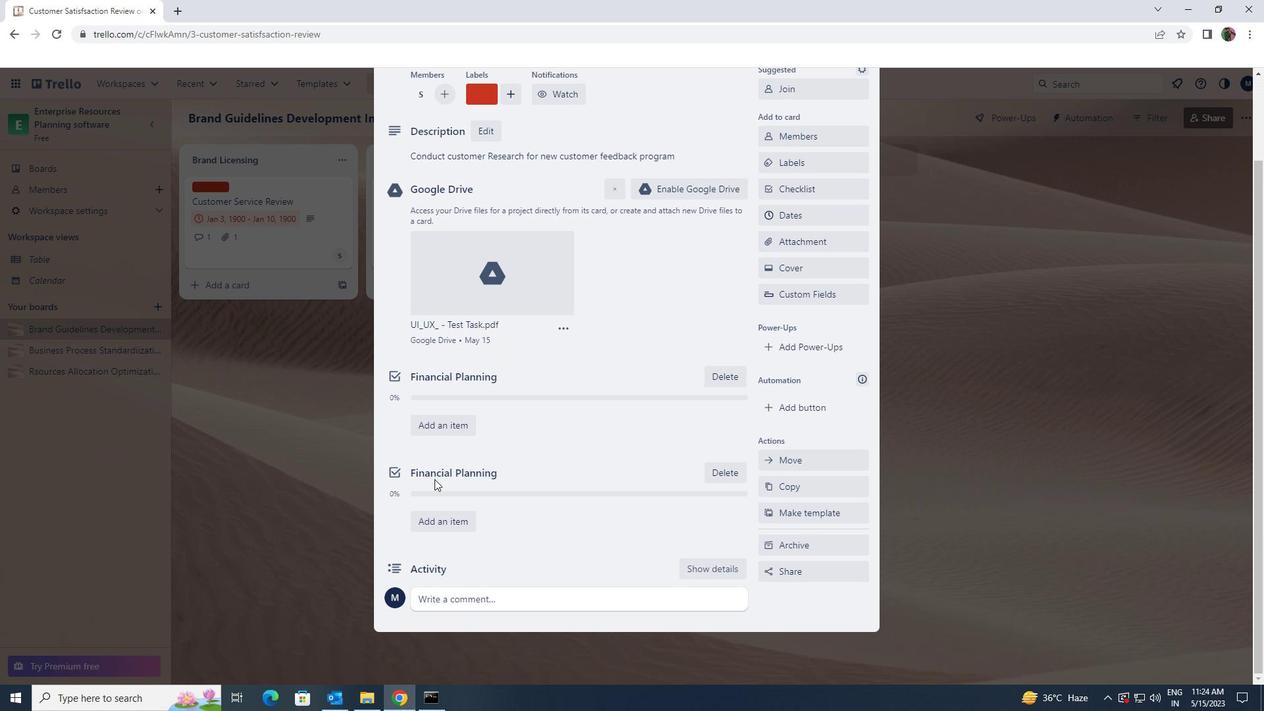 
Action: Mouse scrolled (433, 499) with delta (0, 0)
Screenshot: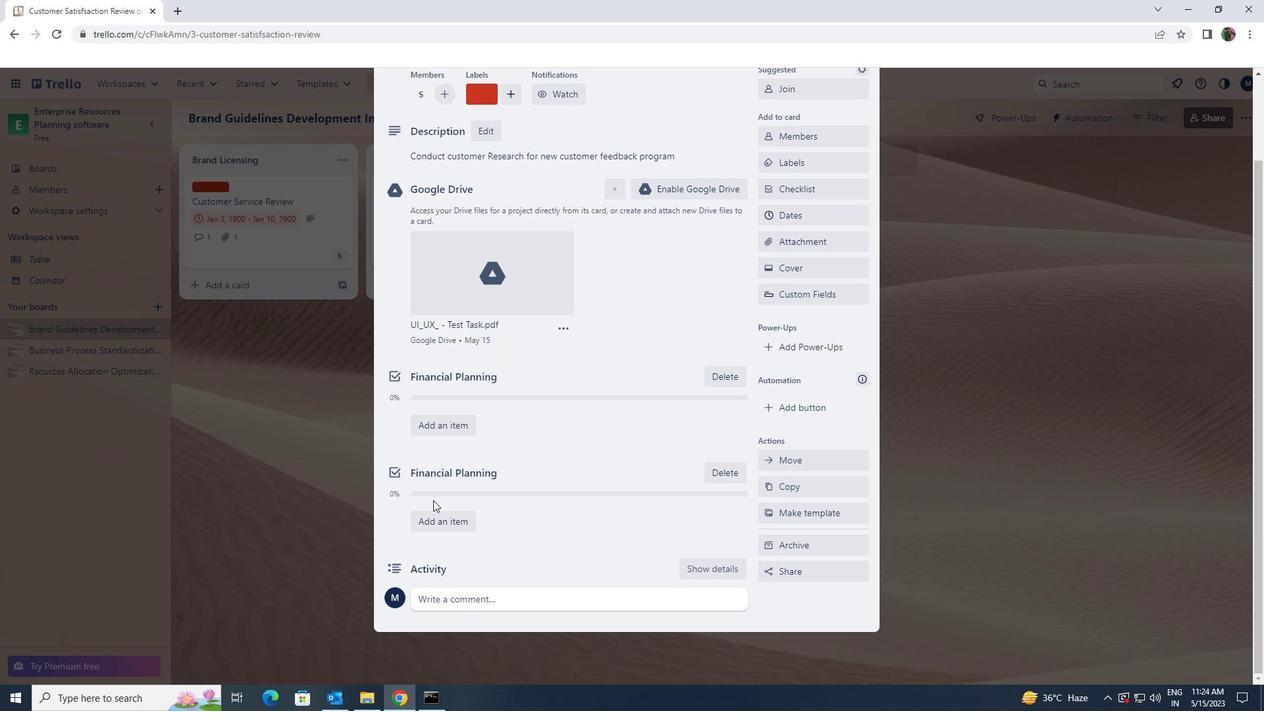 
Action: Mouse scrolled (433, 499) with delta (0, 0)
Screenshot: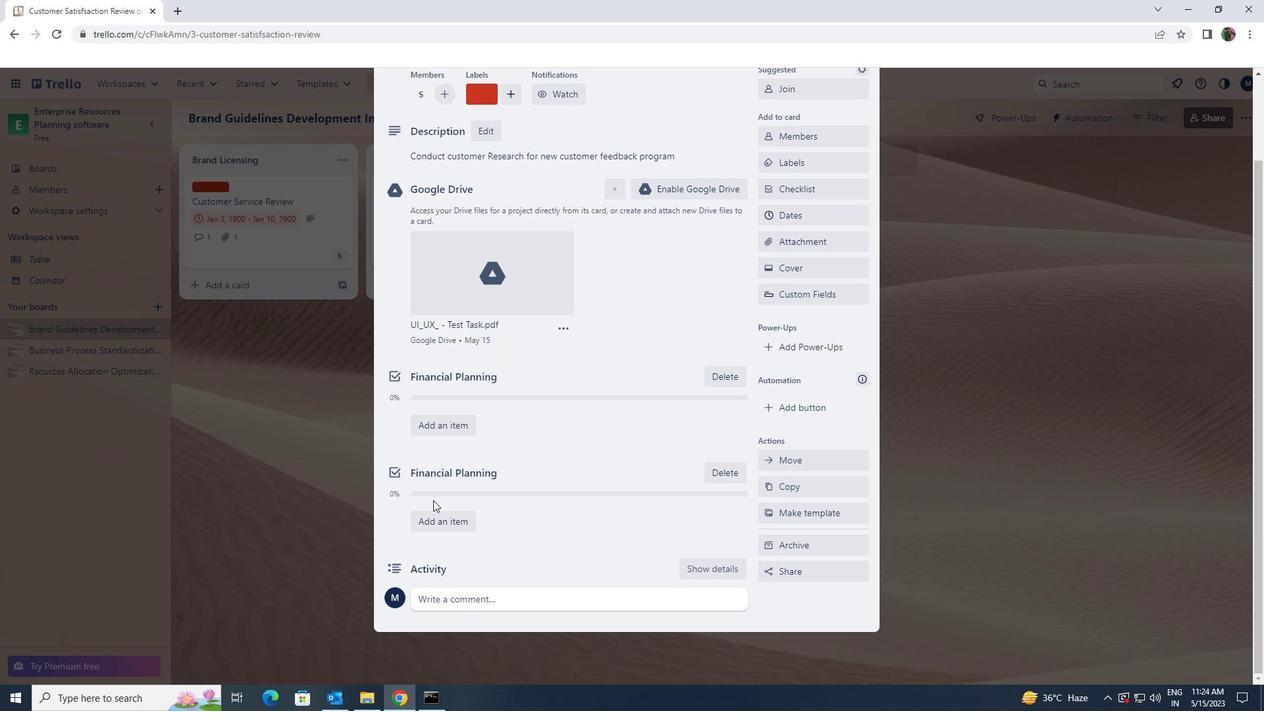 
Action: Mouse scrolled (433, 499) with delta (0, 0)
Screenshot: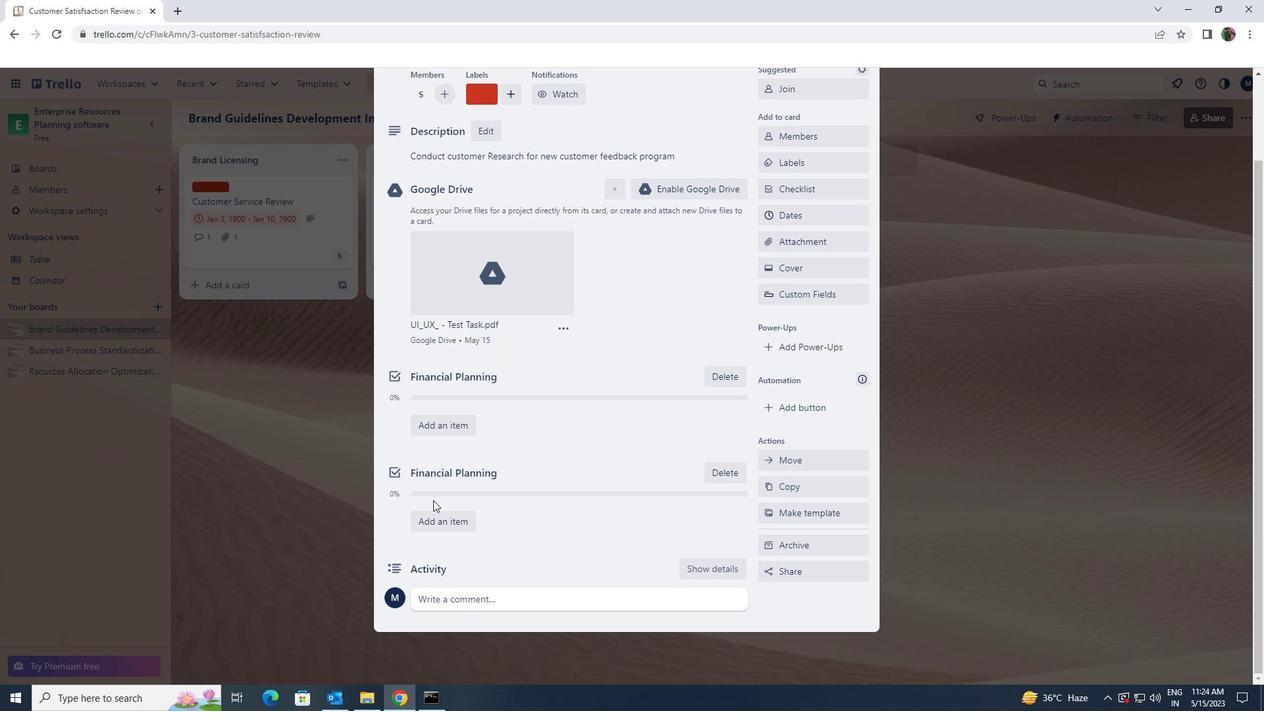 
Action: Mouse moved to (447, 598)
Screenshot: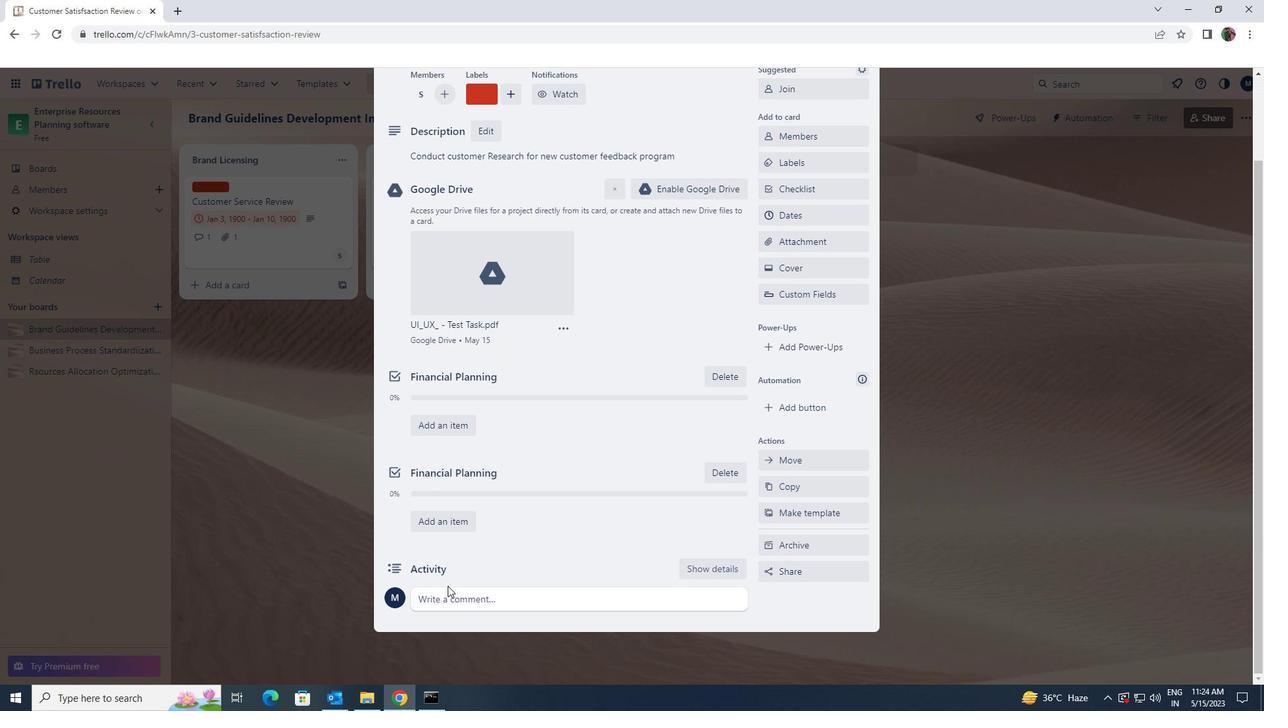 
Action: Mouse pressed left at (447, 598)
Screenshot: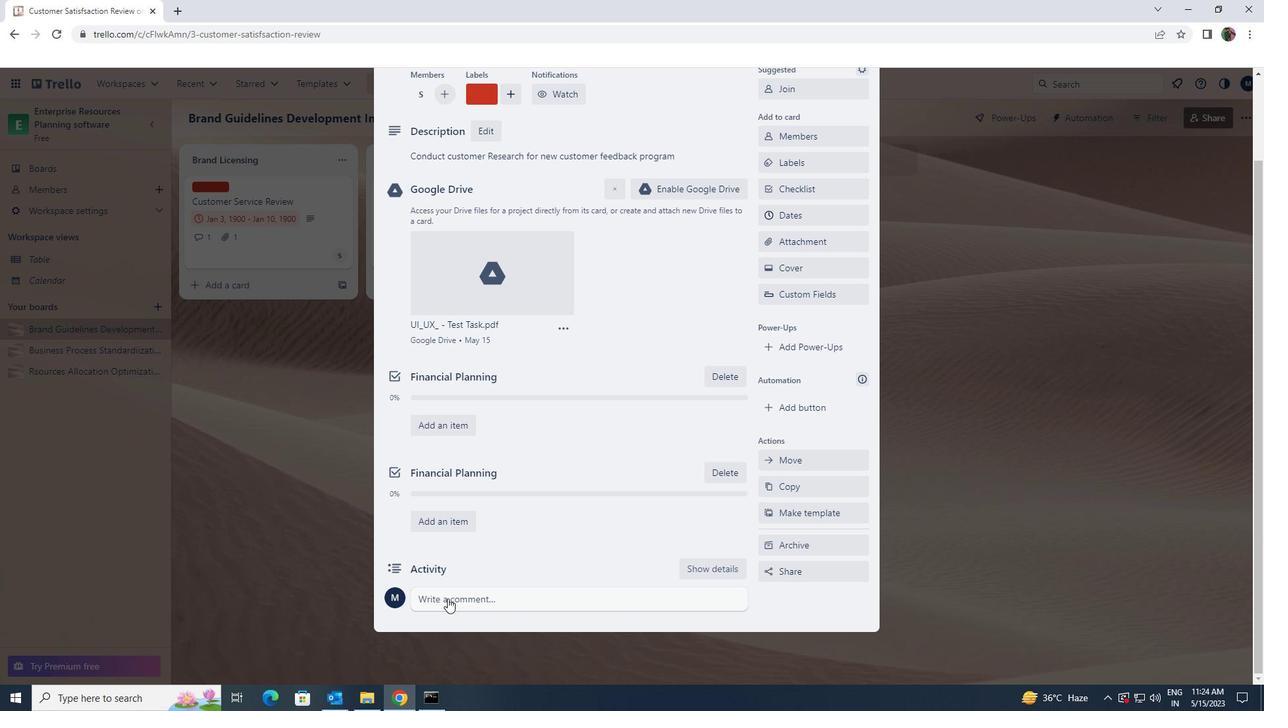 
Action: Key pressed <Key.shift>THIS<Key.space><Key.space><Key.shift>TASK<Key.space><Key.shift>REQUIRES<Key.space>US<Key.space>TO<Key.space>STAY<Key.space>FOCUSED<Key.space>ON<Key.space>THE<Key.space>END<Key.space>GOAL<Key.space>AND<Key.space>GET<Key.space>SIDETRACKED<Key.space>BY<Key.space>DISTRACTIONS.
Screenshot: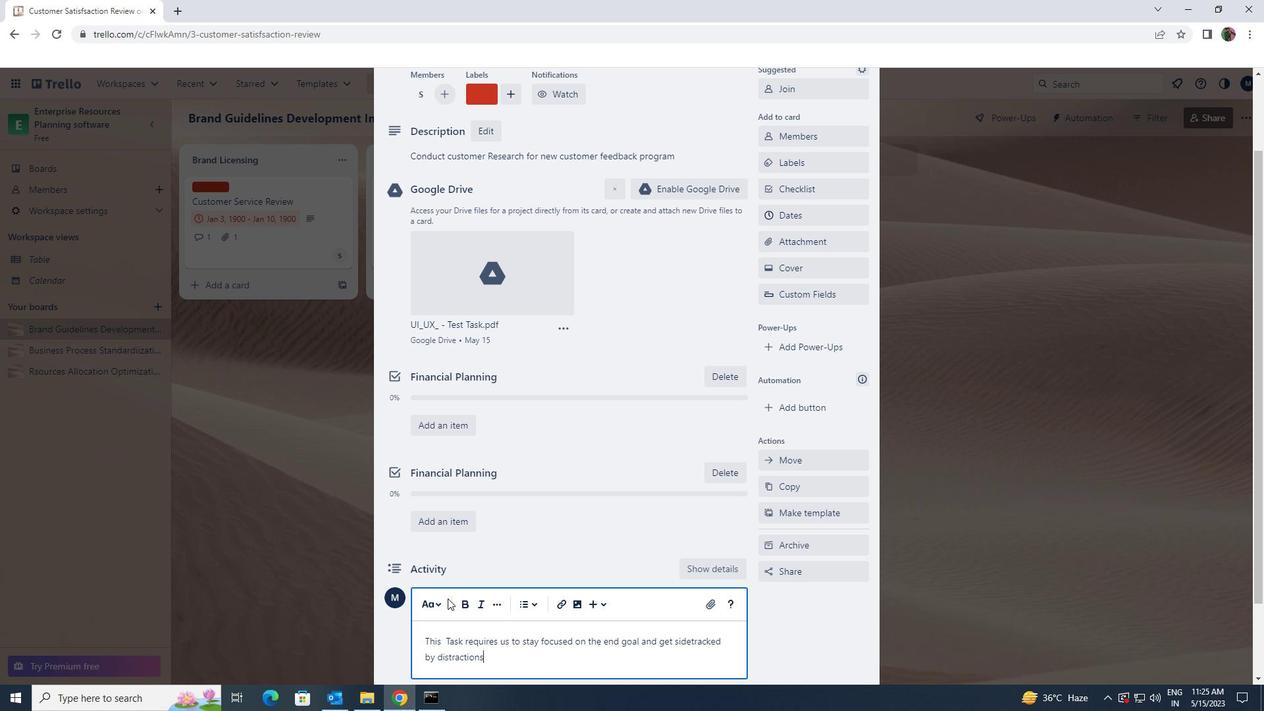 
Action: Mouse scrolled (447, 597) with delta (0, 0)
Screenshot: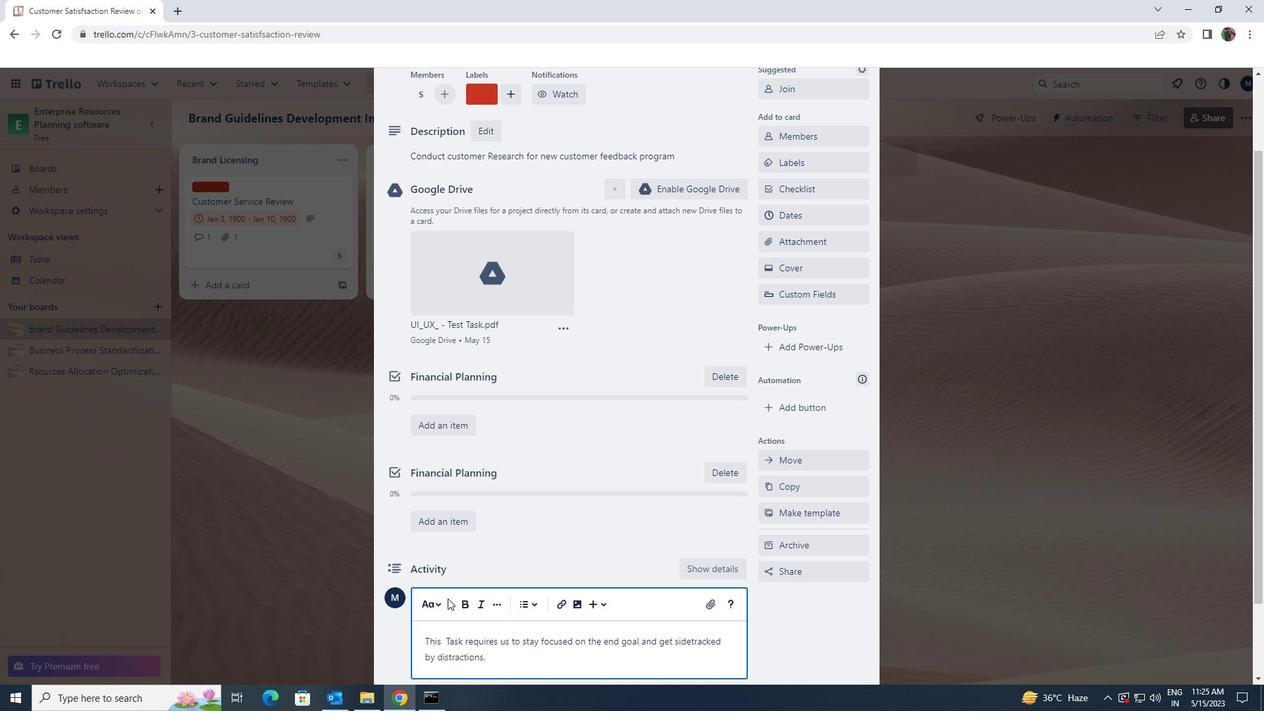 
Action: Mouse scrolled (447, 597) with delta (0, 0)
Screenshot: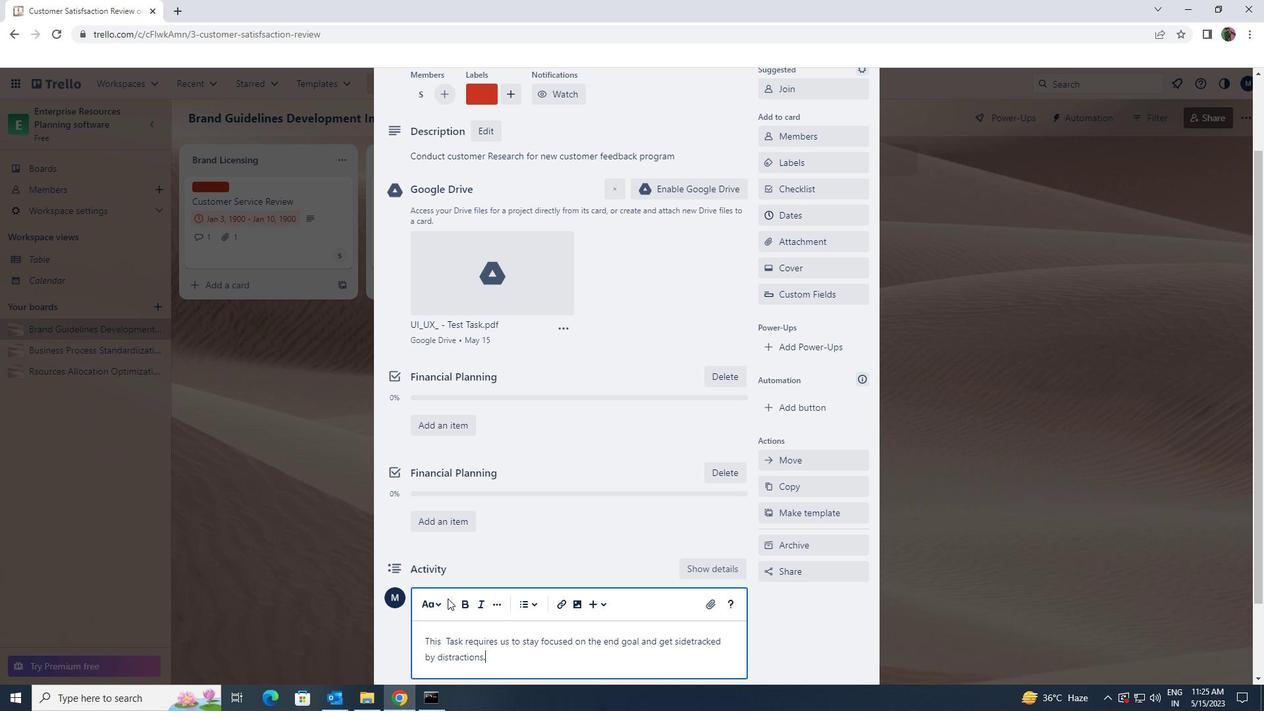 
Action: Mouse moved to (443, 602)
Screenshot: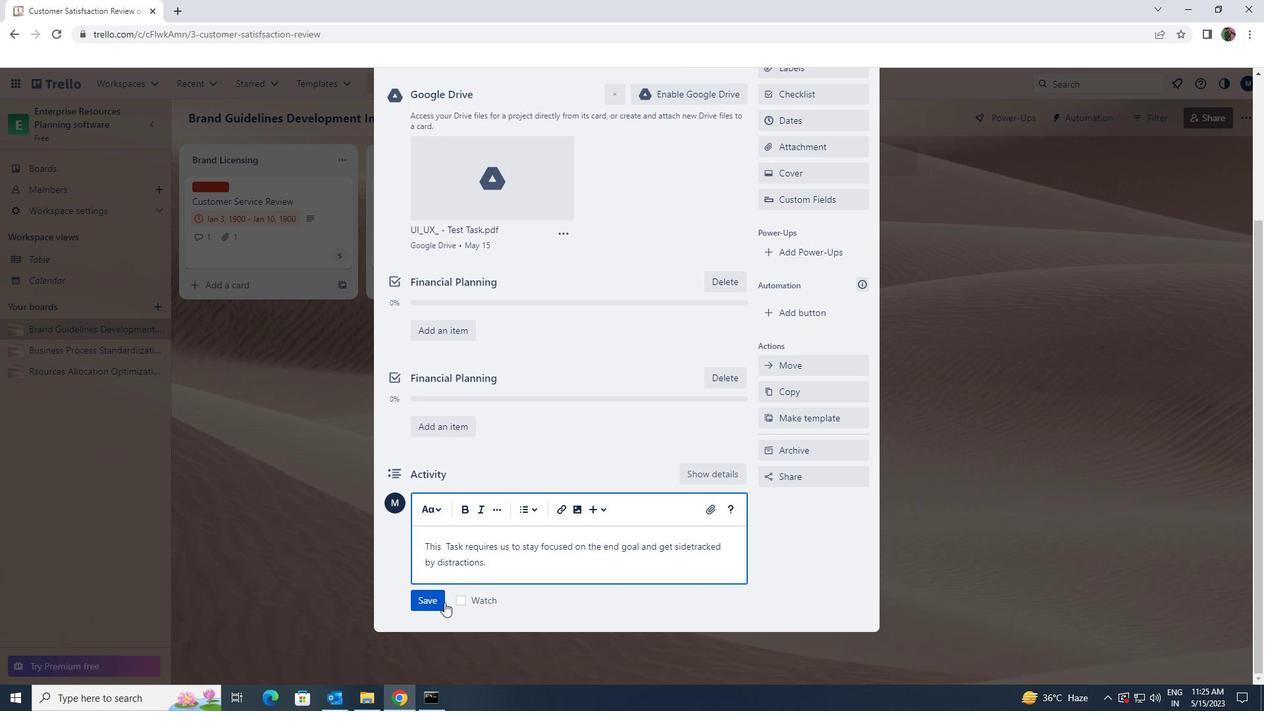 
Action: Mouse pressed left at (443, 602)
Screenshot: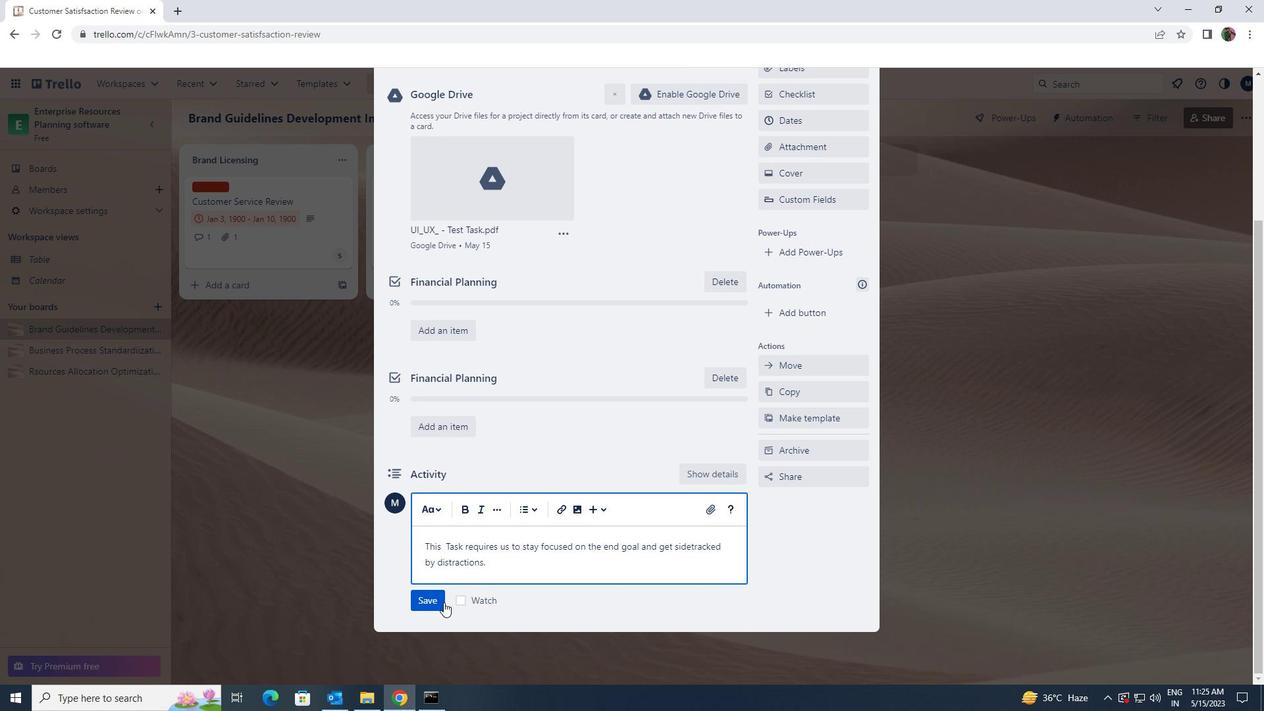 
Action: Mouse moved to (601, 530)
Screenshot: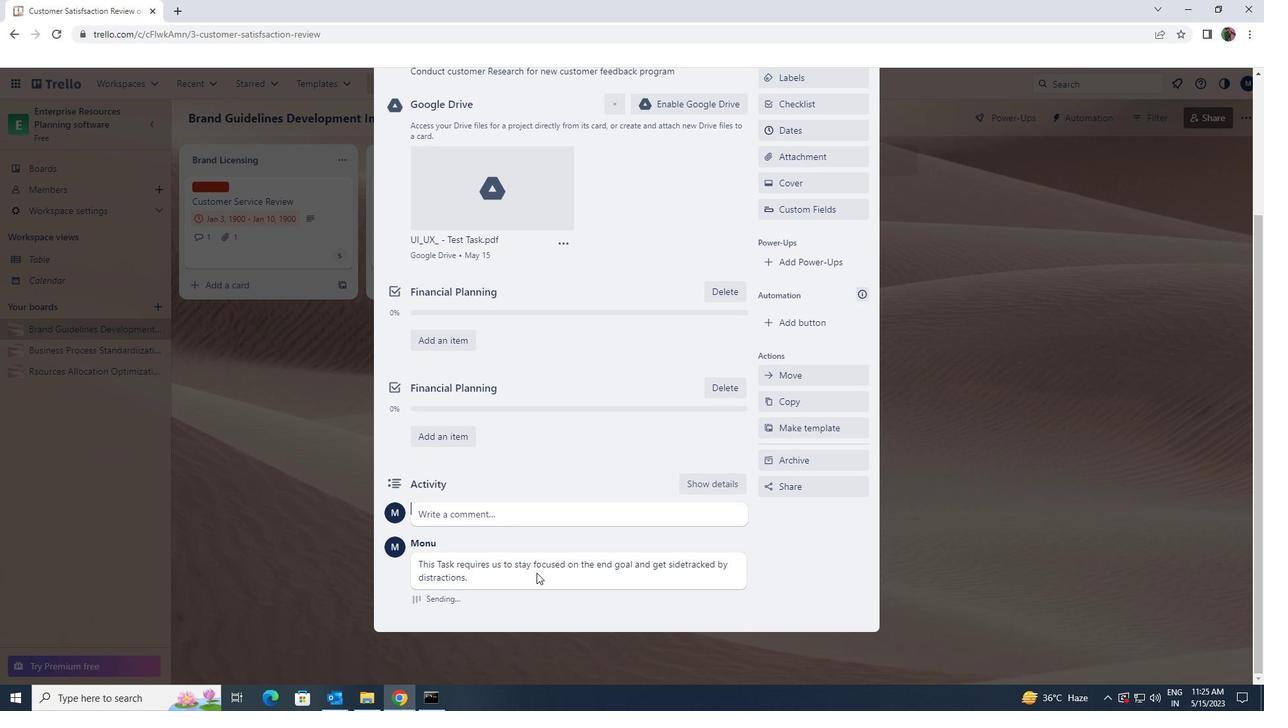 
Action: Mouse scrolled (601, 530) with delta (0, 0)
Screenshot: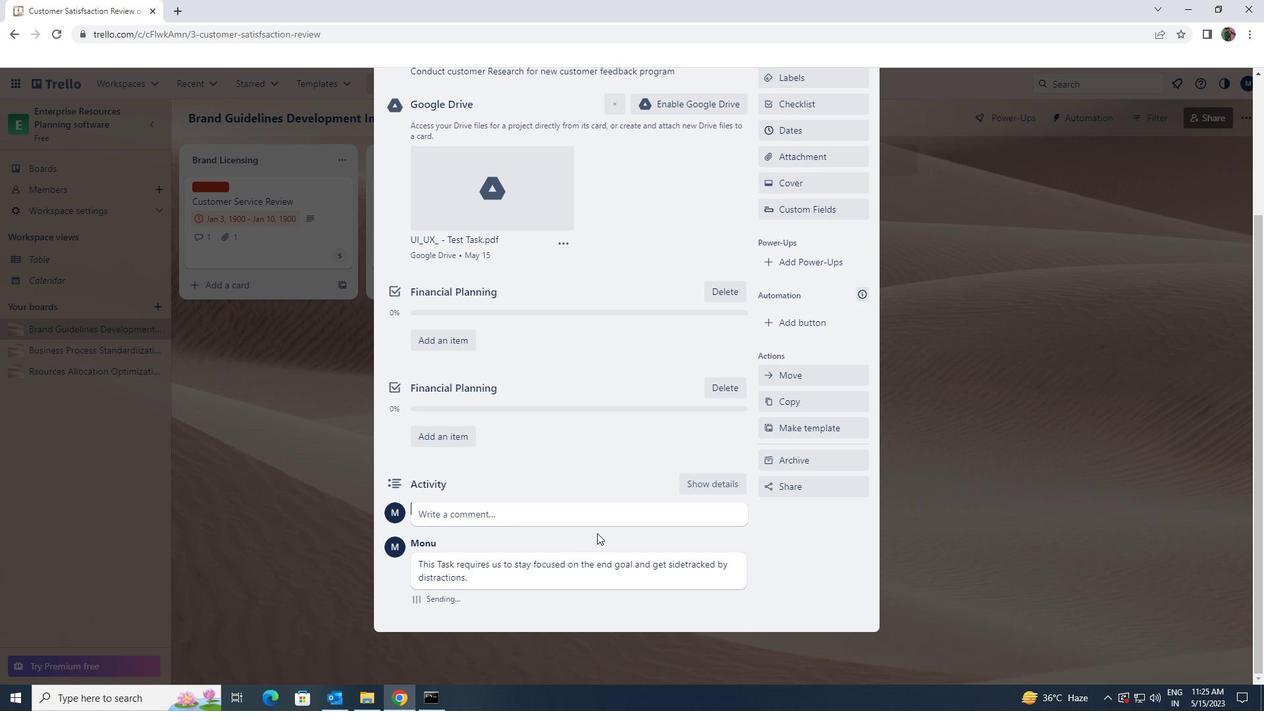 
Action: Mouse scrolled (601, 530) with delta (0, 0)
Screenshot: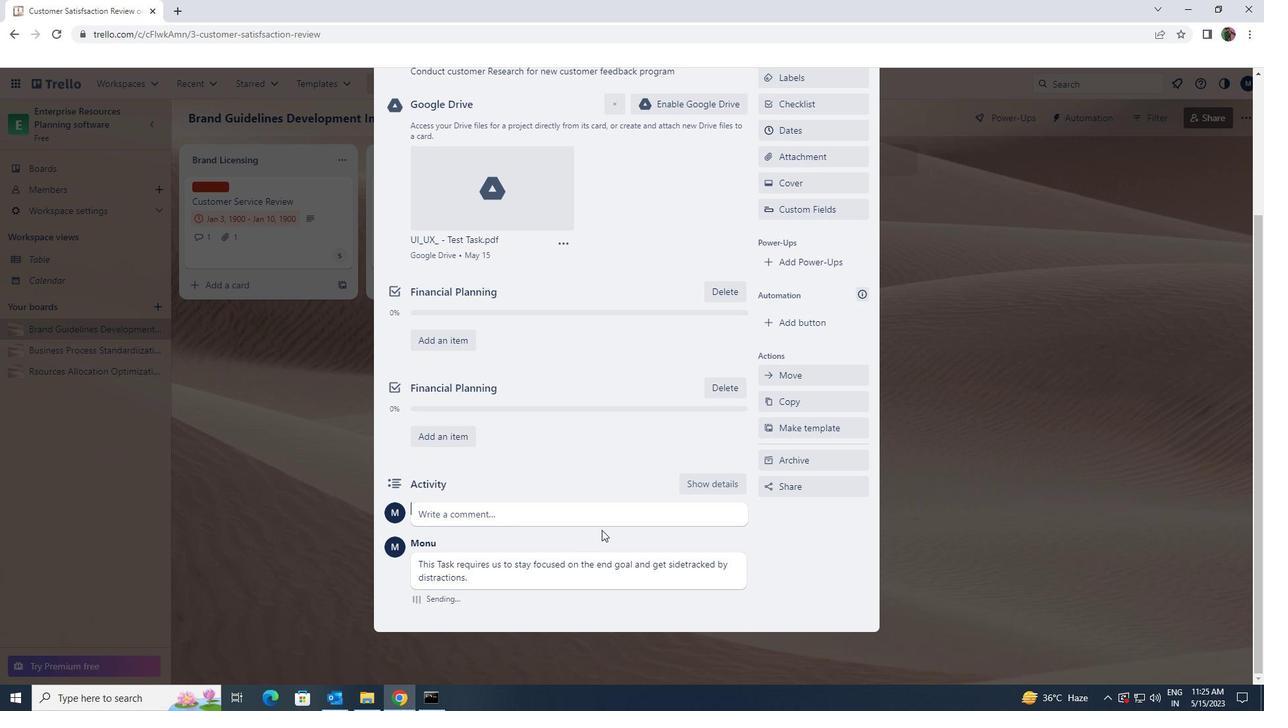 
Action: Mouse scrolled (601, 530) with delta (0, 0)
Screenshot: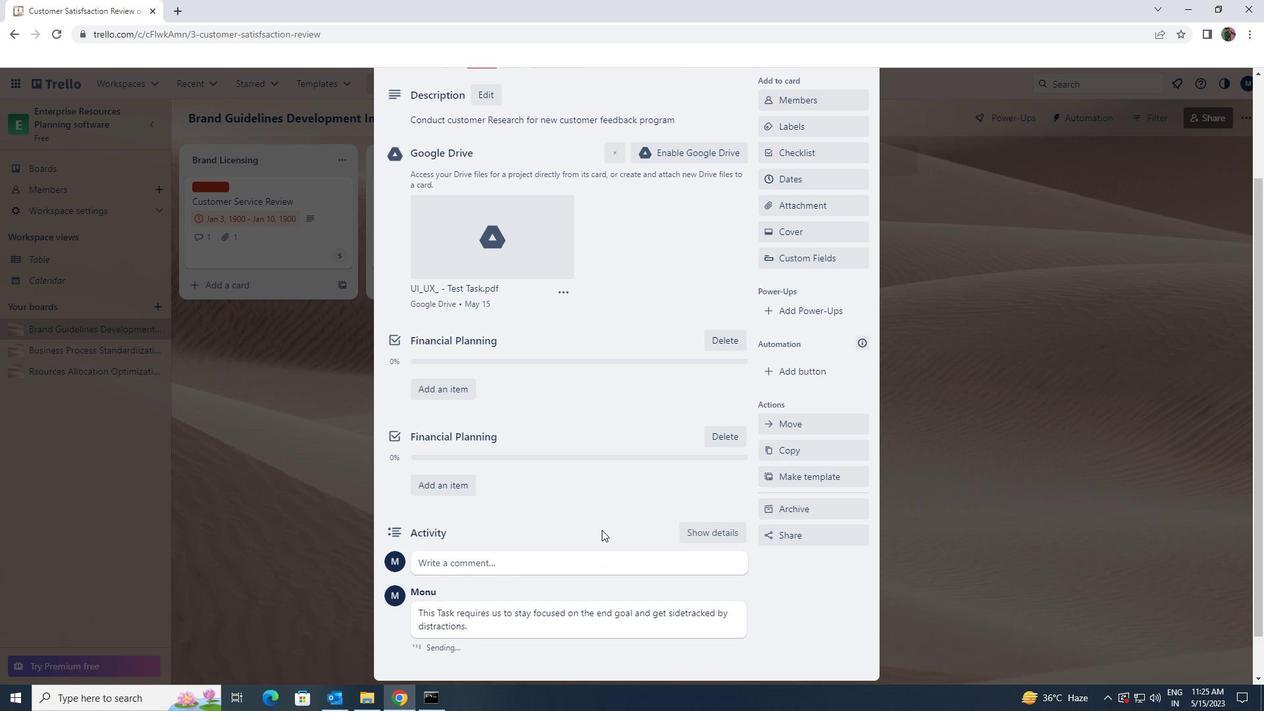 
Action: Mouse scrolled (601, 530) with delta (0, 0)
Screenshot: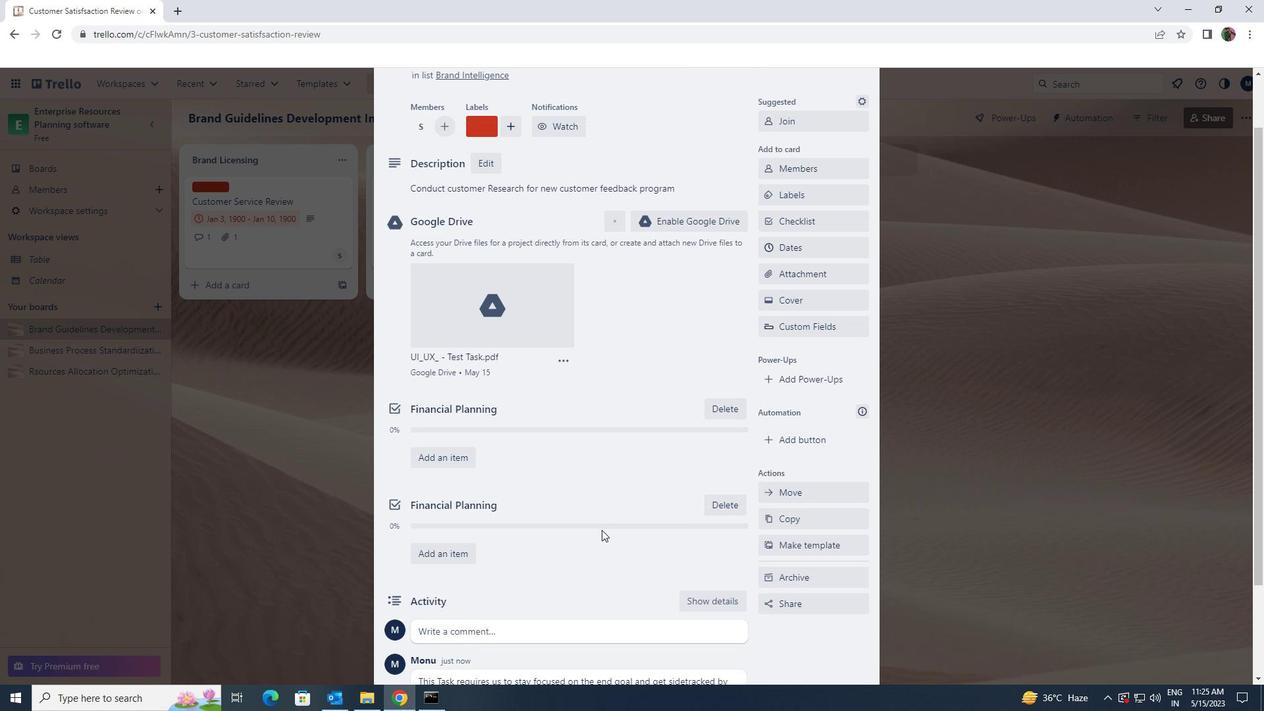 
Action: Mouse scrolled (601, 530) with delta (0, 0)
Screenshot: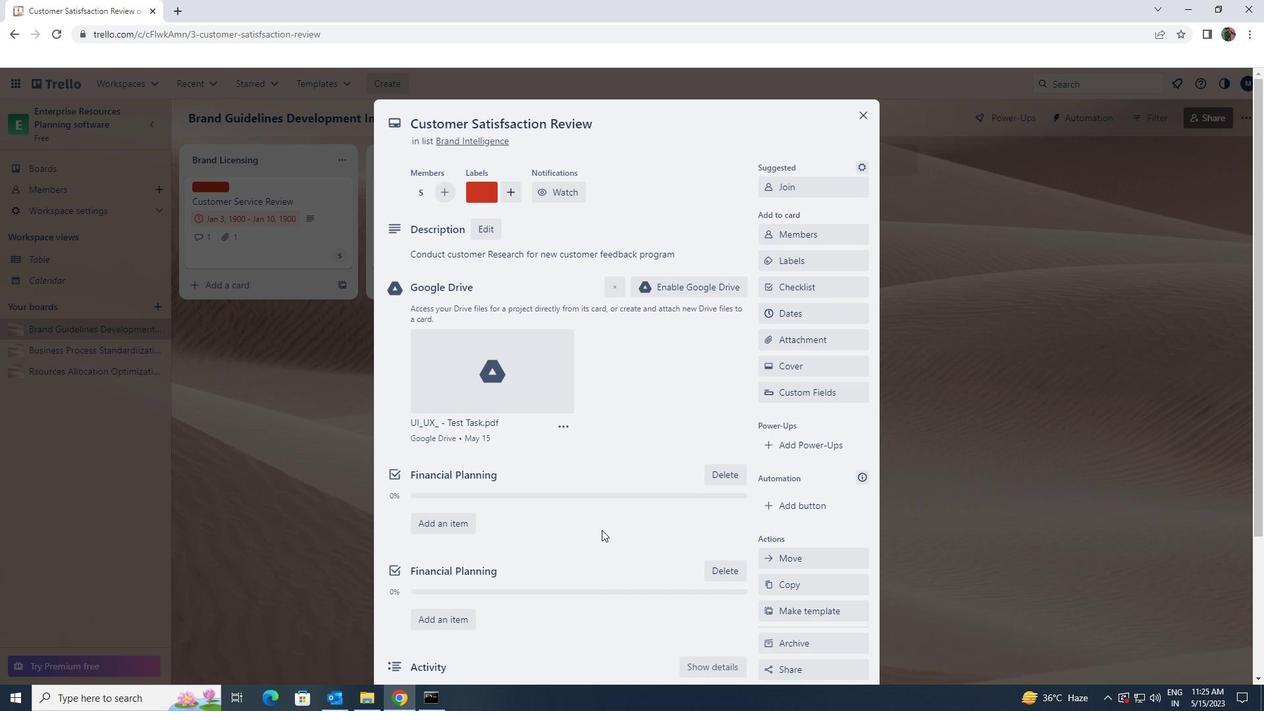
Action: Mouse scrolled (601, 530) with delta (0, 0)
Screenshot: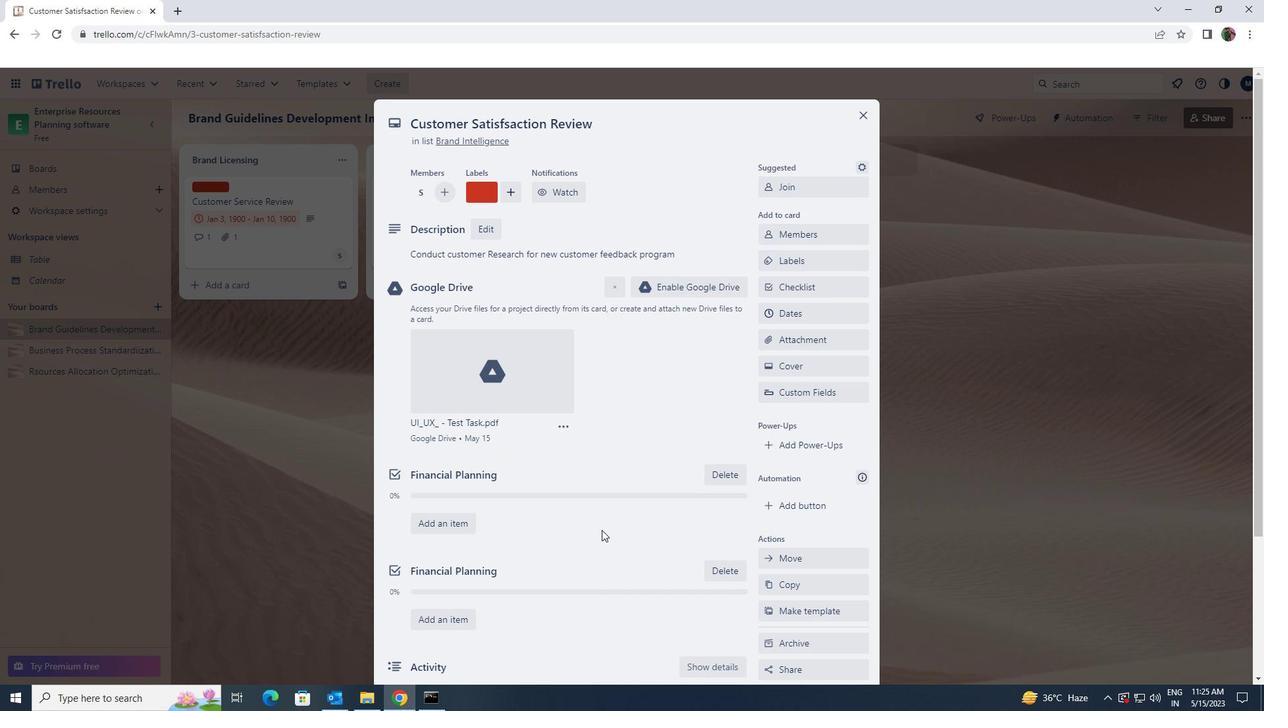 
Action: Mouse scrolled (601, 530) with delta (0, 0)
Screenshot: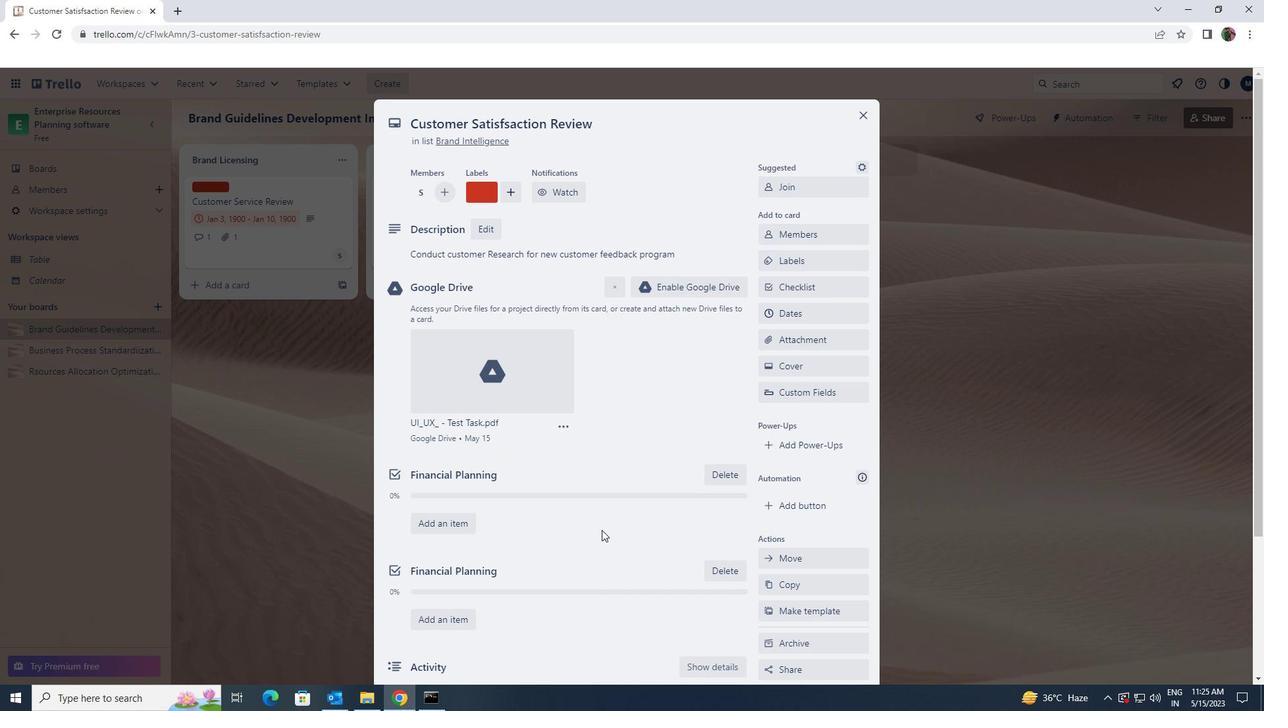 
Action: Mouse moved to (770, 318)
Screenshot: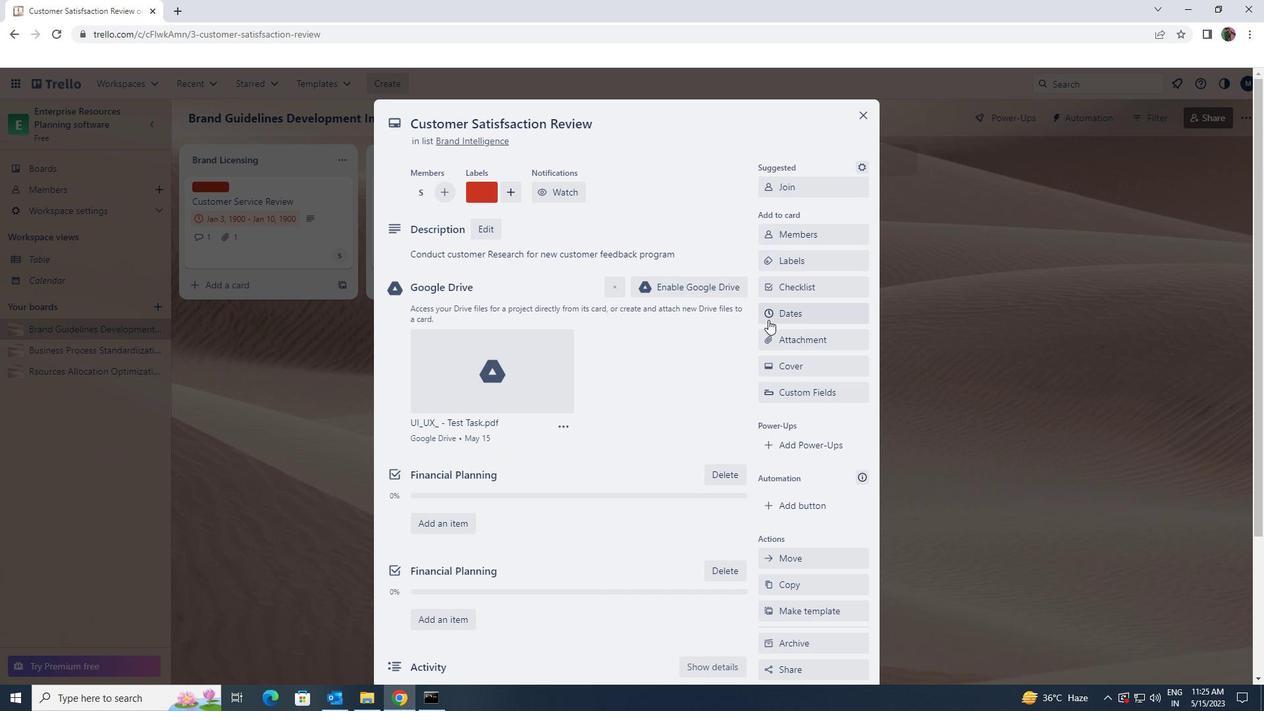 
Action: Mouse pressed left at (770, 318)
Screenshot: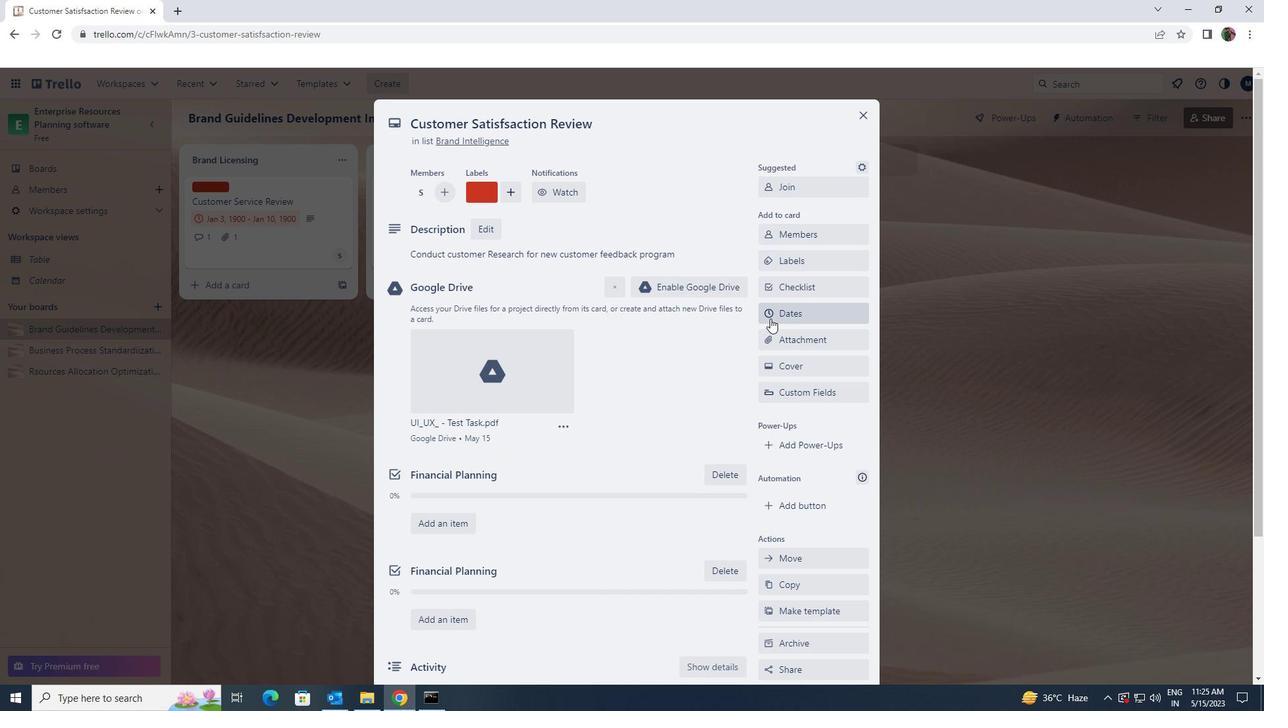 
Action: Mouse moved to (777, 355)
Screenshot: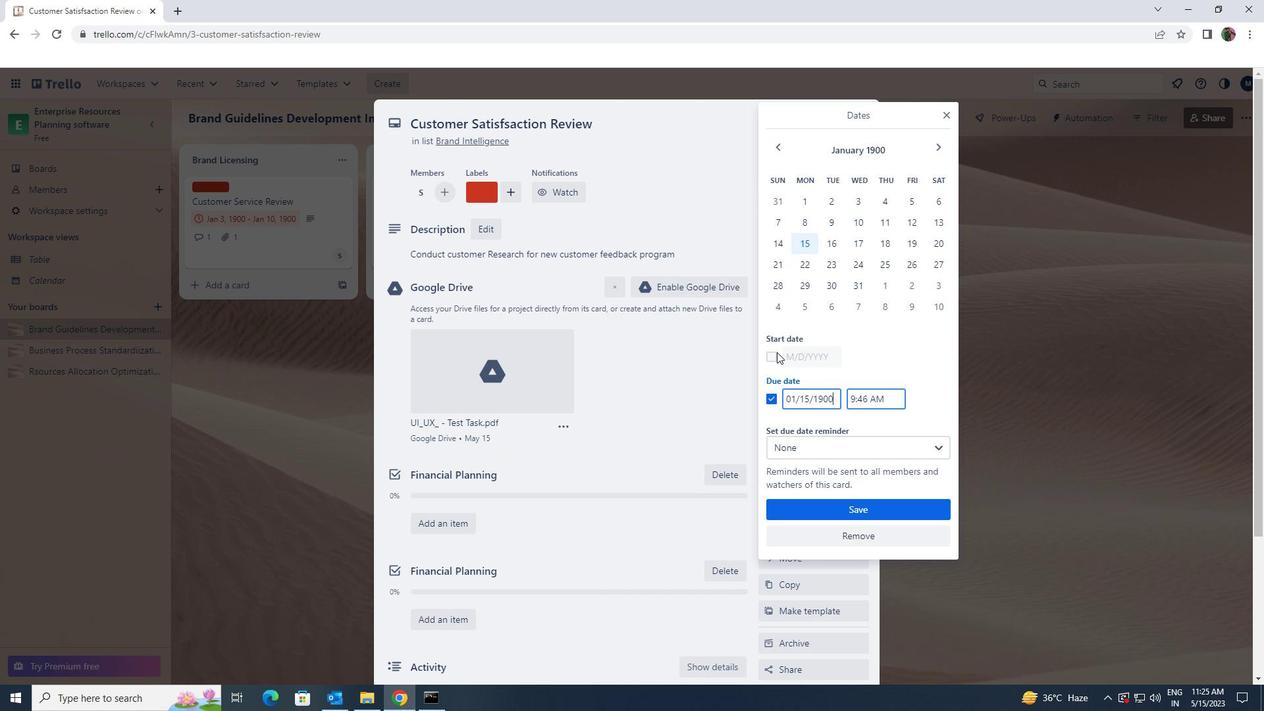 
Action: Mouse pressed left at (777, 355)
Screenshot: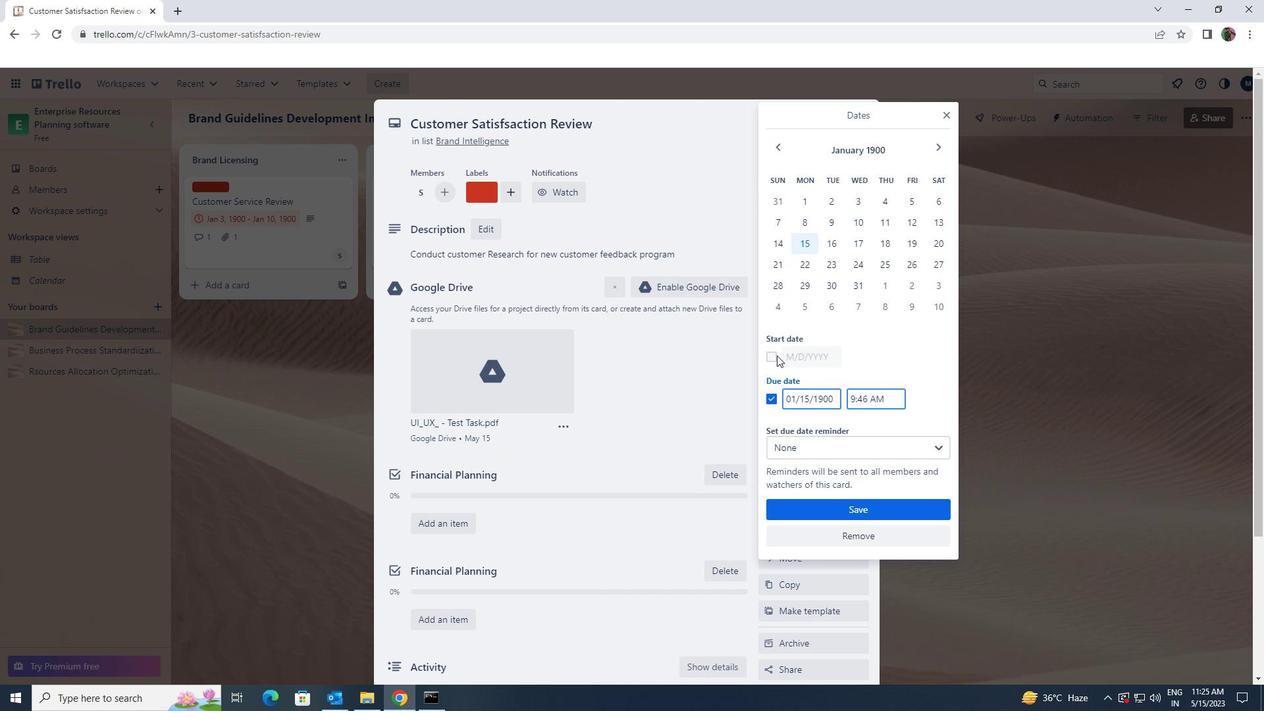 
Action: Mouse moved to (834, 358)
Screenshot: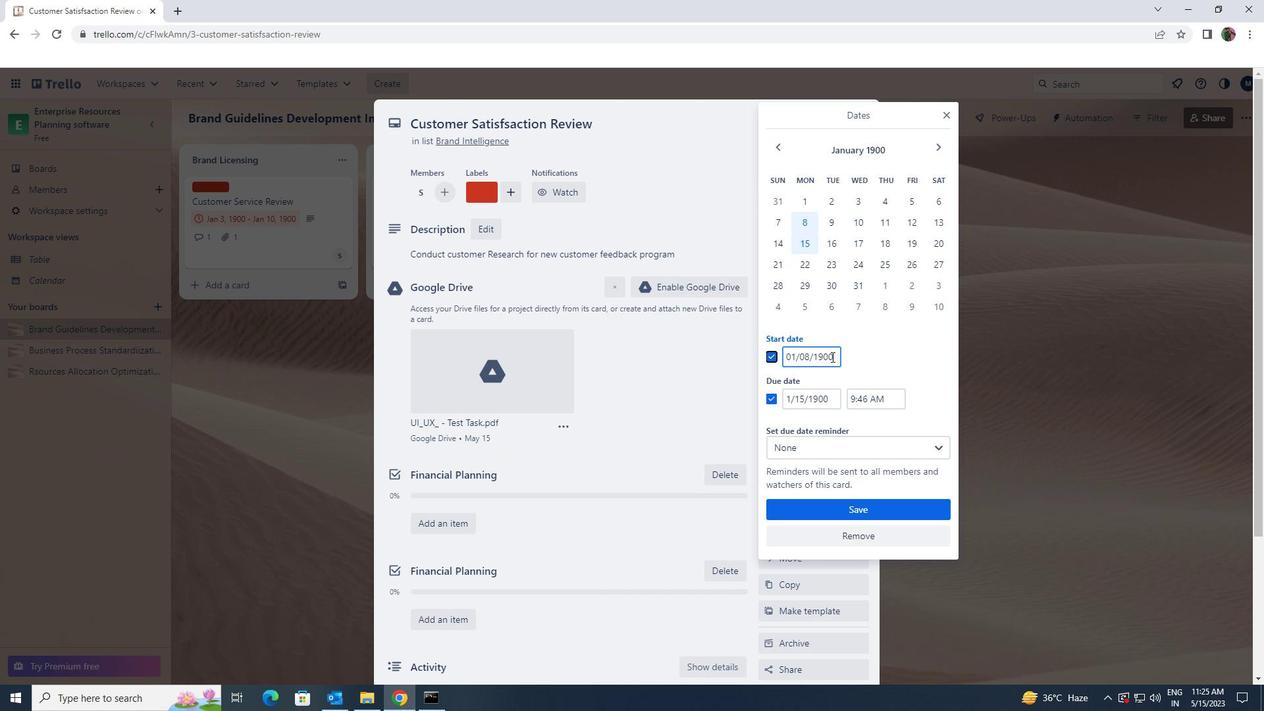 
Action: Mouse pressed left at (834, 358)
Screenshot: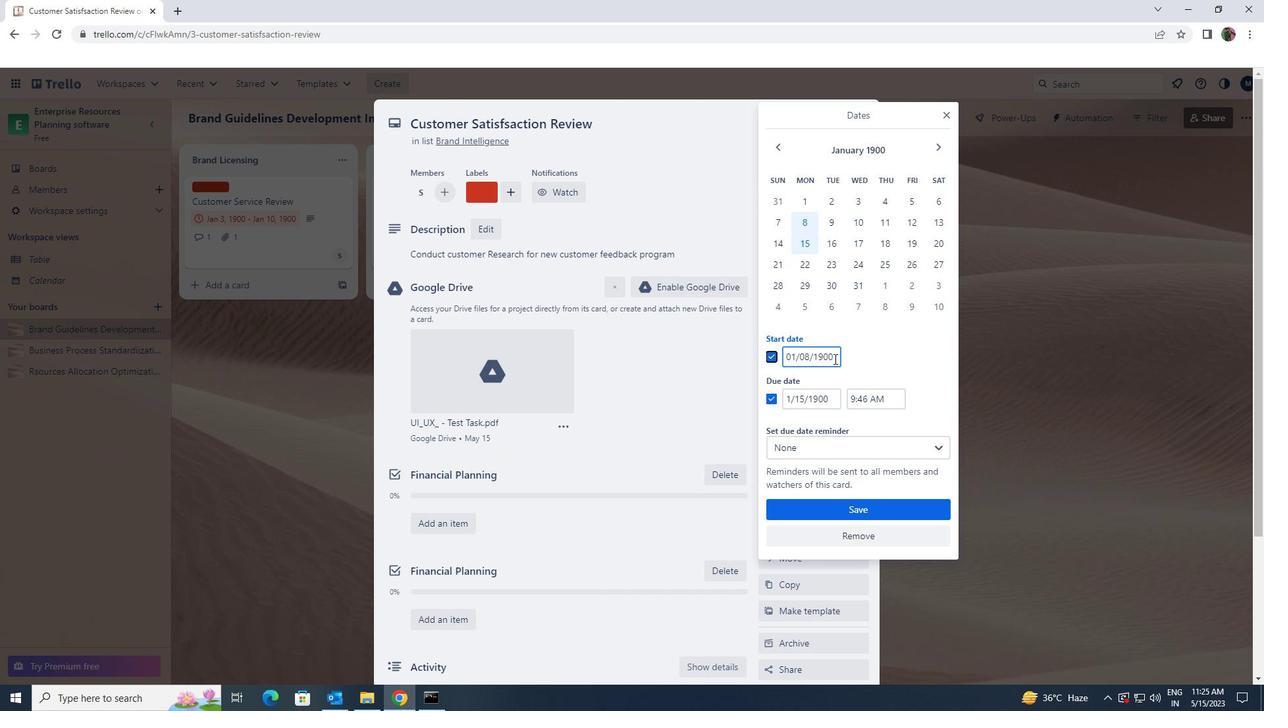 
Action: Mouse moved to (782, 364)
Screenshot: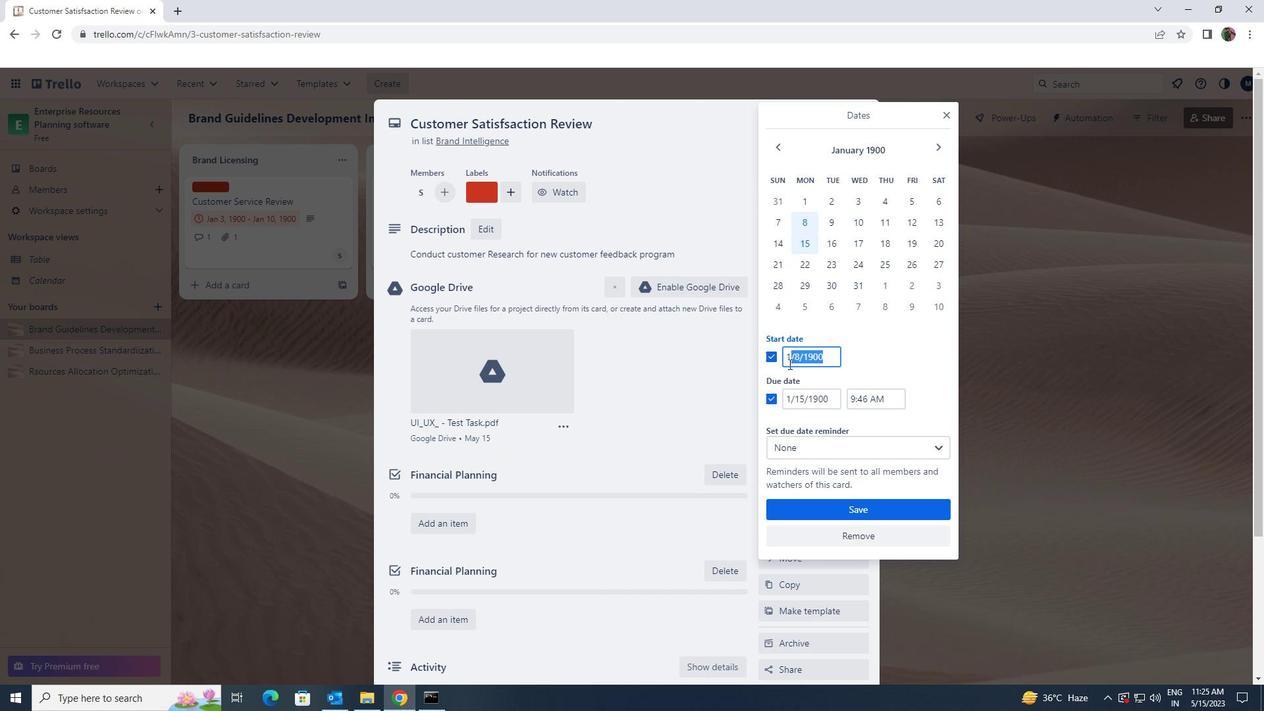 
Action: Key pressed 1/9/1900
Screenshot: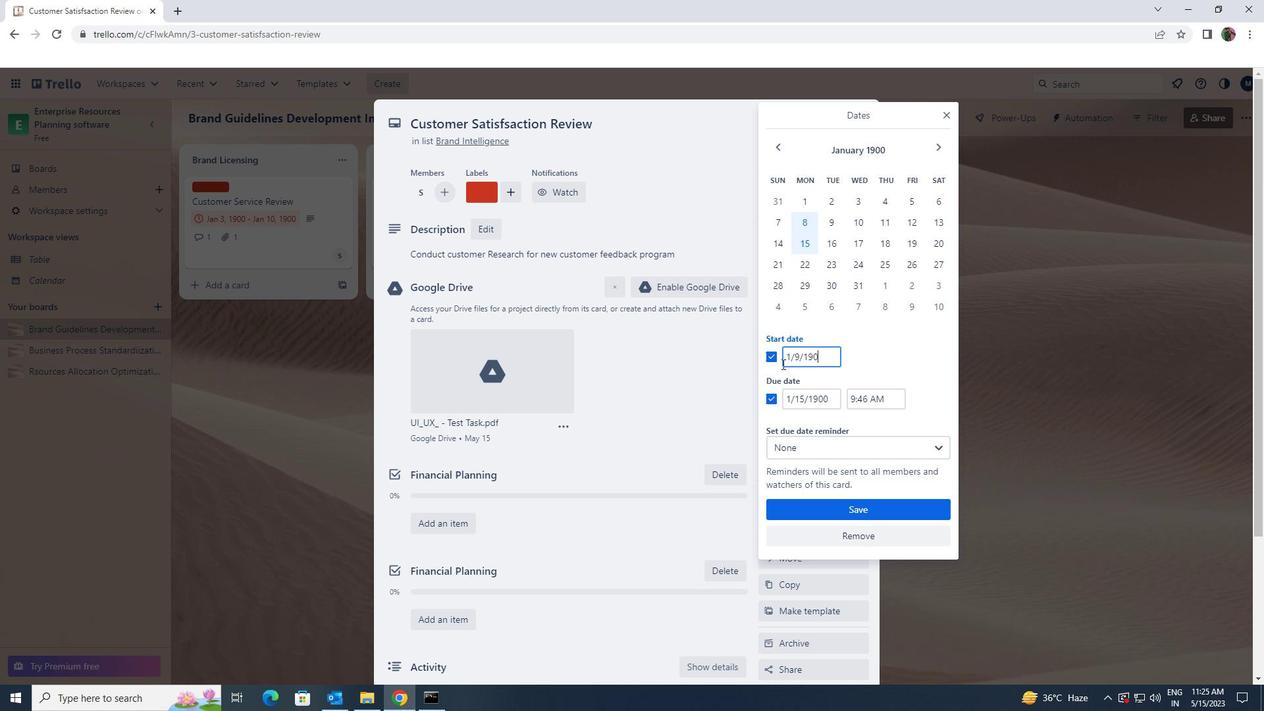 
Action: Mouse moved to (828, 401)
Screenshot: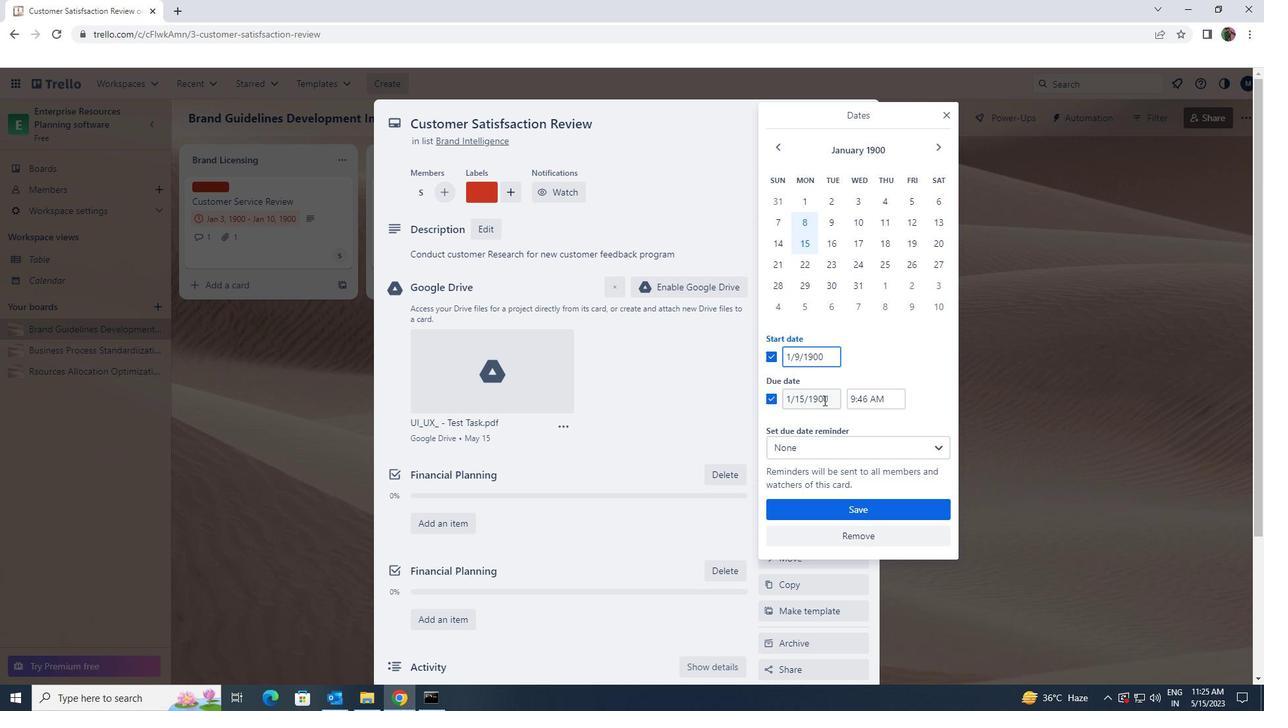 
Action: Mouse pressed left at (828, 401)
Screenshot: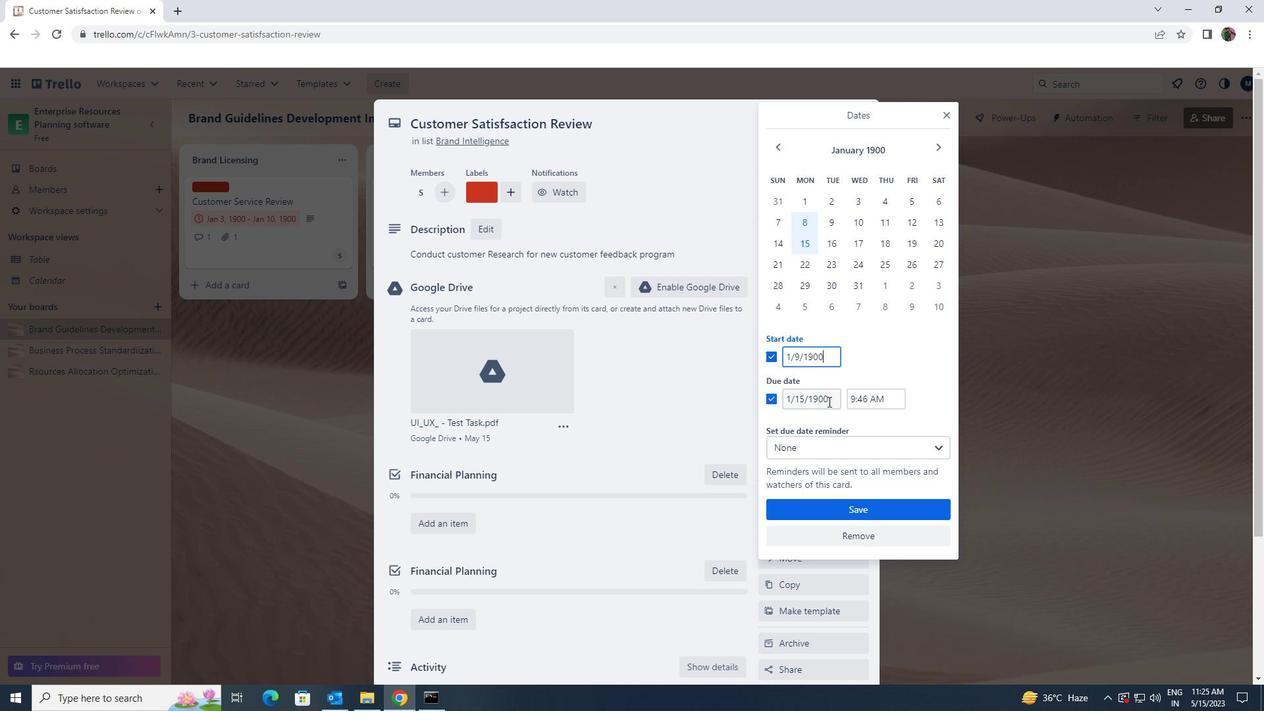 
Action: Mouse moved to (787, 406)
Screenshot: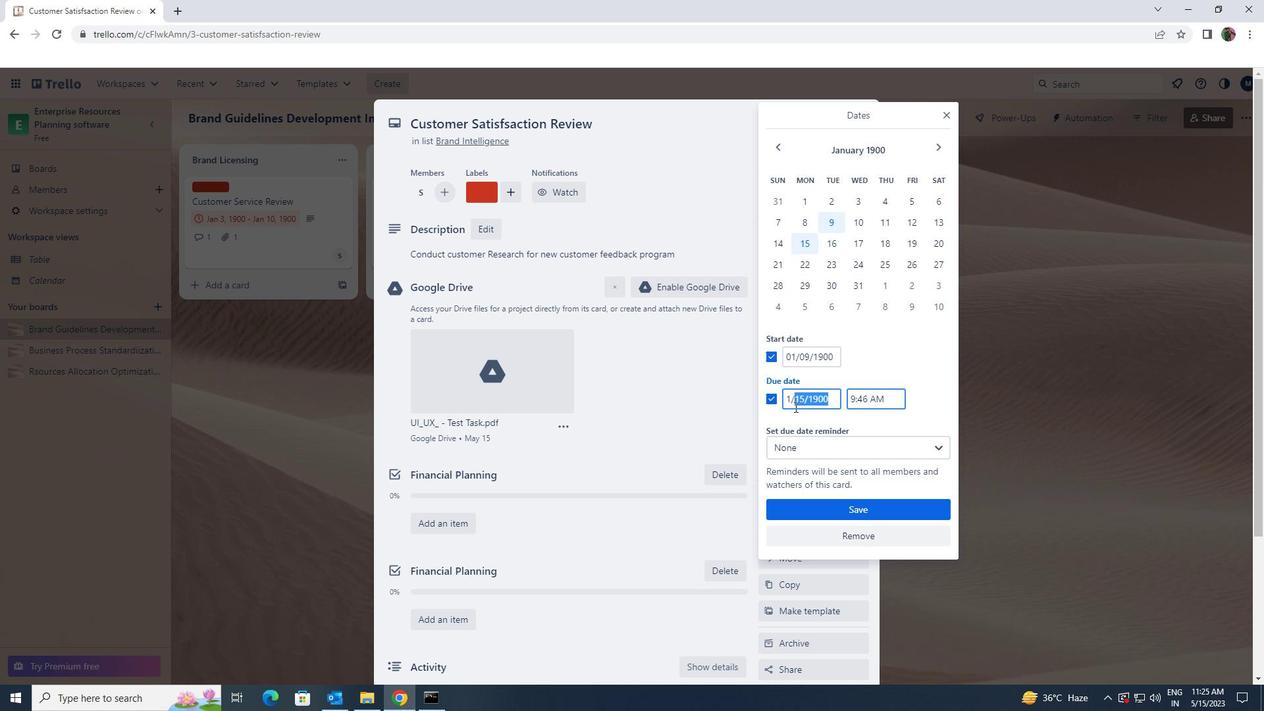 
Action: Key pressed 1/166<Key.backspace>/1900
Screenshot: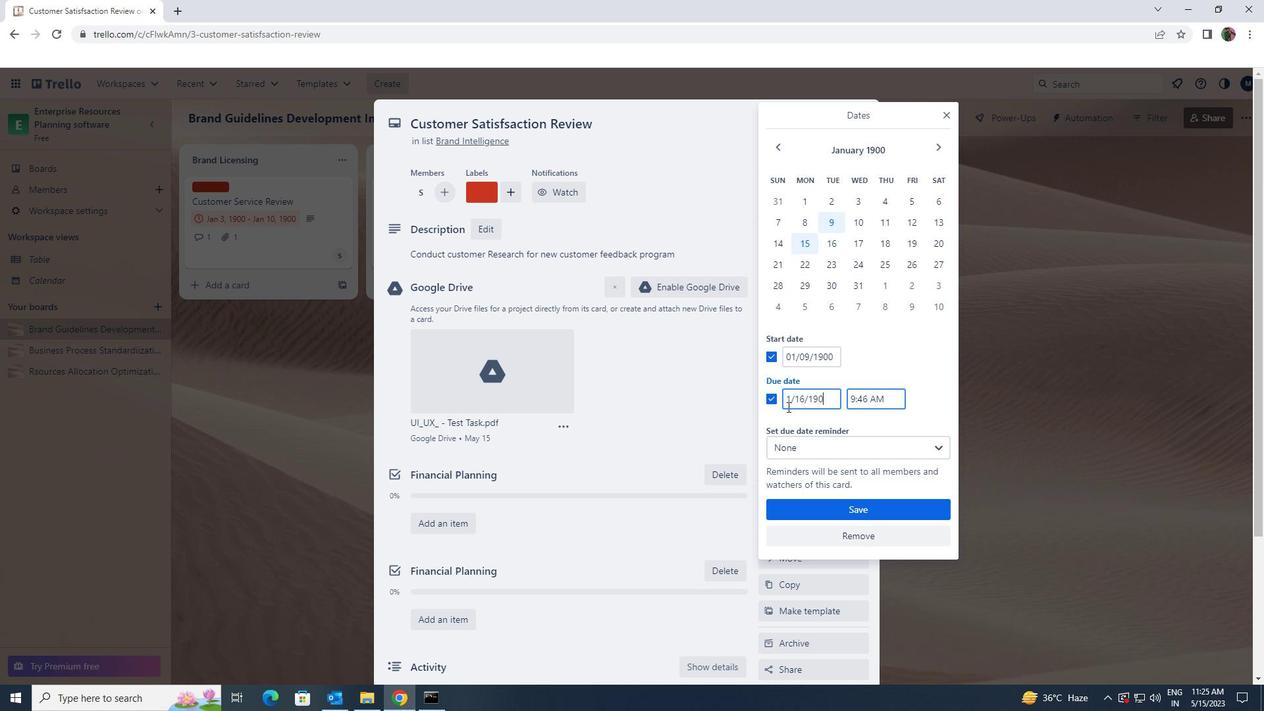 
Action: Mouse moved to (856, 509)
Screenshot: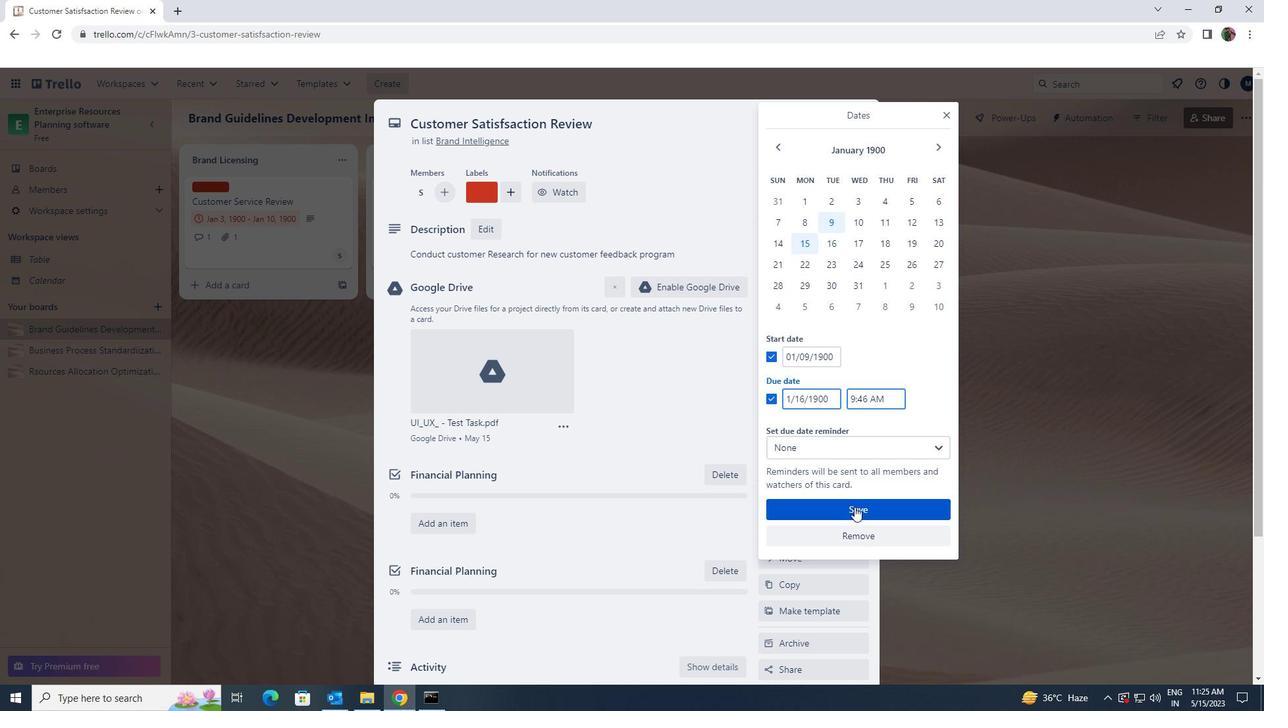 
Action: Mouse pressed left at (856, 509)
Screenshot: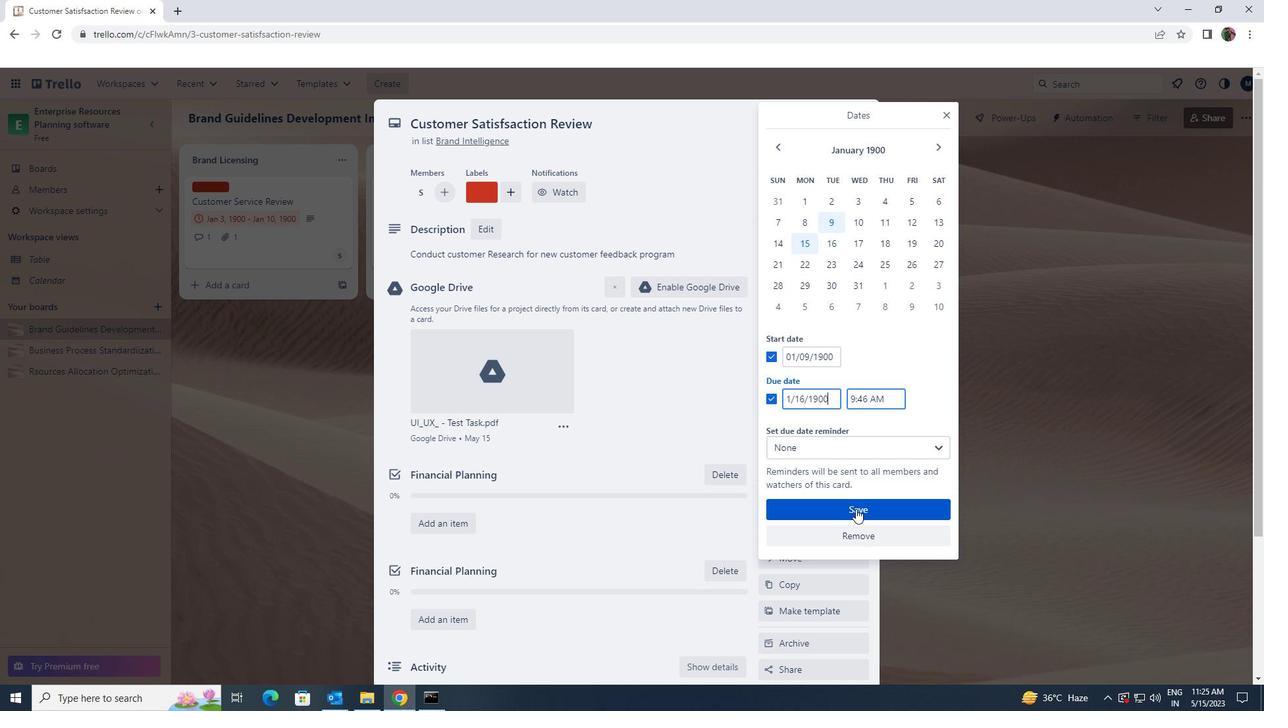 
